 Task: Search one way flight ticket for 3 adults in first from Hays: Hays Regional Airport to Gillette: Gillette Campbell County Airport on 5-1-2023. Choice of flights is Royal air maroc. Number of bags: 1 carry on bag. Price is upto 100000. Outbound departure time preference is 20:45.
Action: Mouse moved to (211, 226)
Screenshot: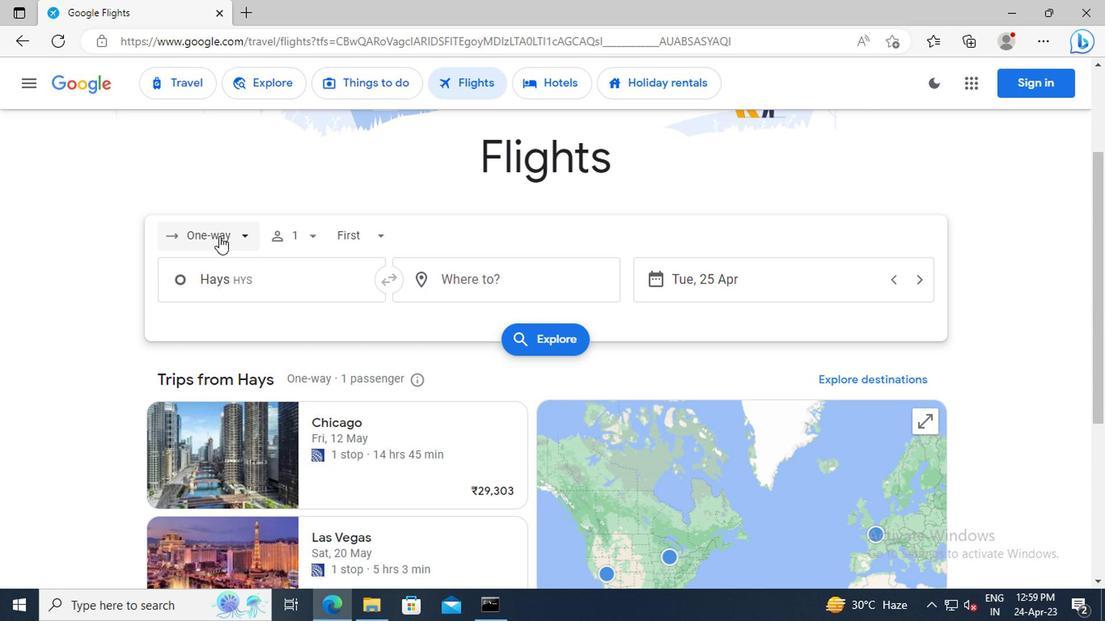 
Action: Mouse pressed left at (211, 226)
Screenshot: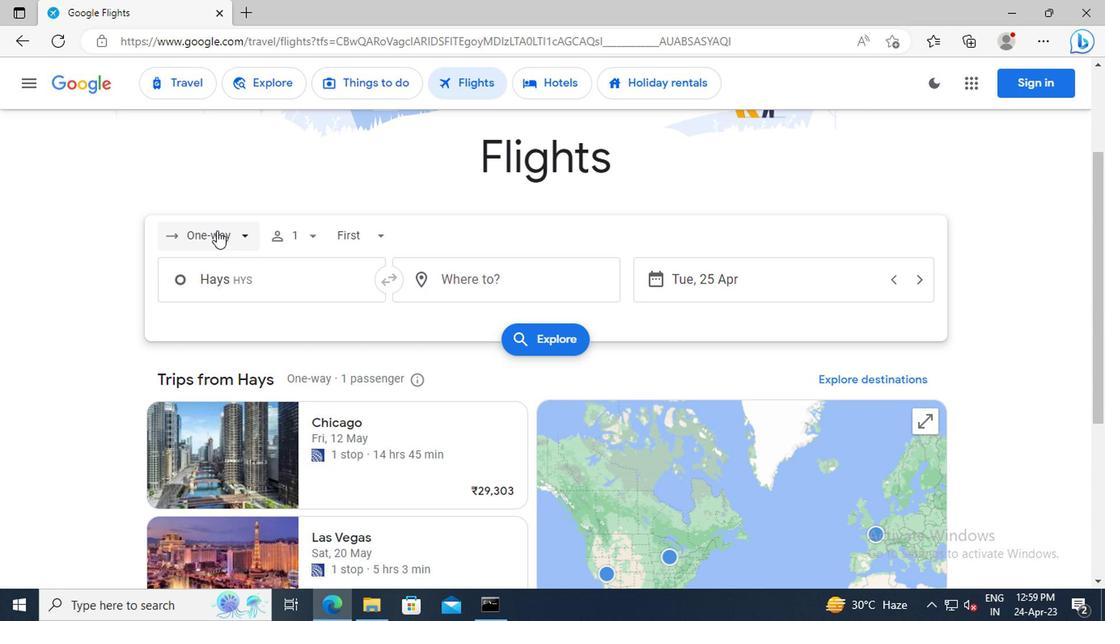 
Action: Mouse moved to (222, 319)
Screenshot: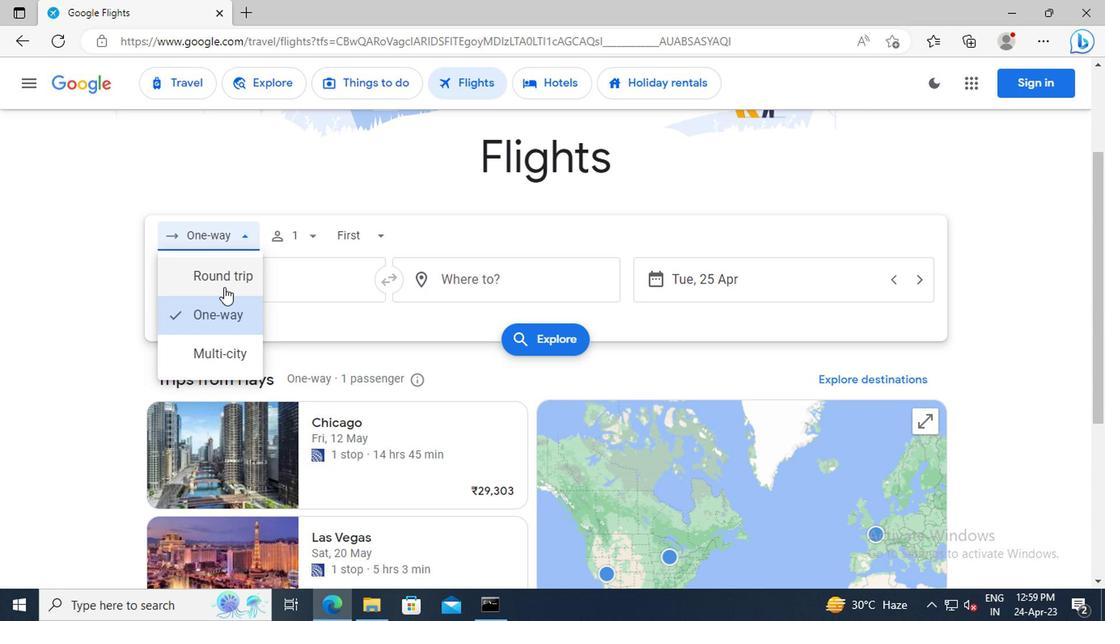 
Action: Mouse pressed left at (222, 319)
Screenshot: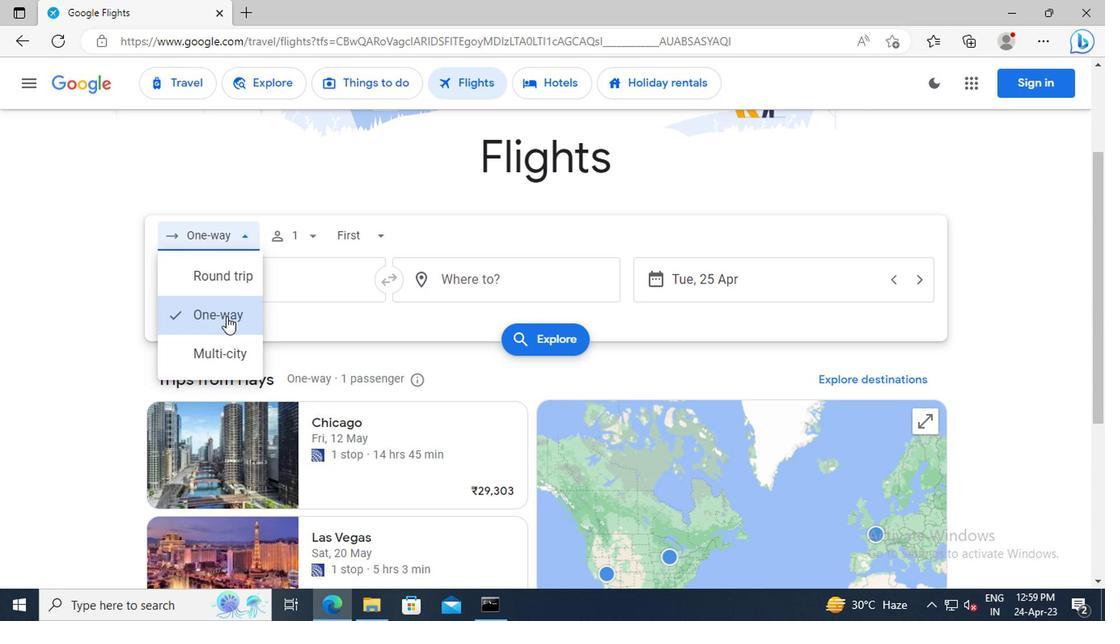 
Action: Mouse moved to (306, 238)
Screenshot: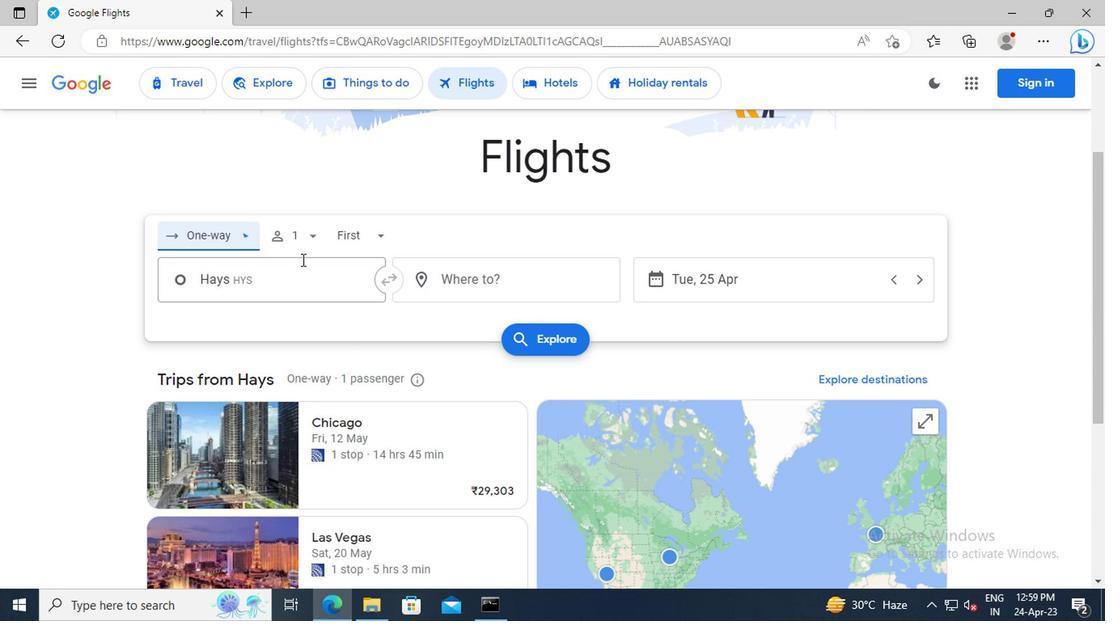 
Action: Mouse pressed left at (306, 238)
Screenshot: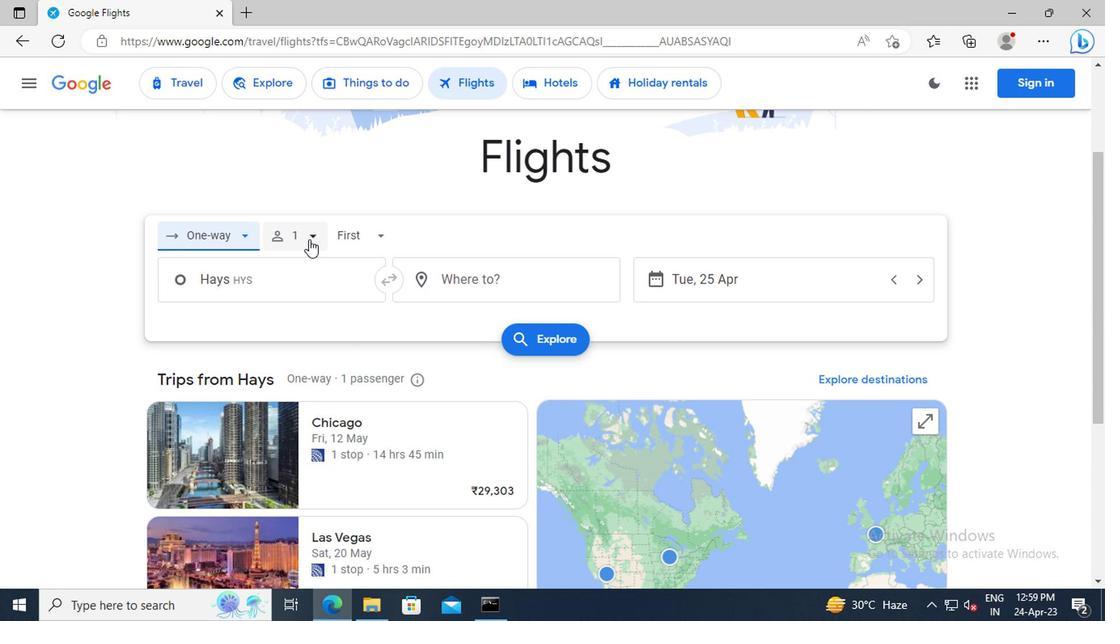
Action: Mouse moved to (425, 281)
Screenshot: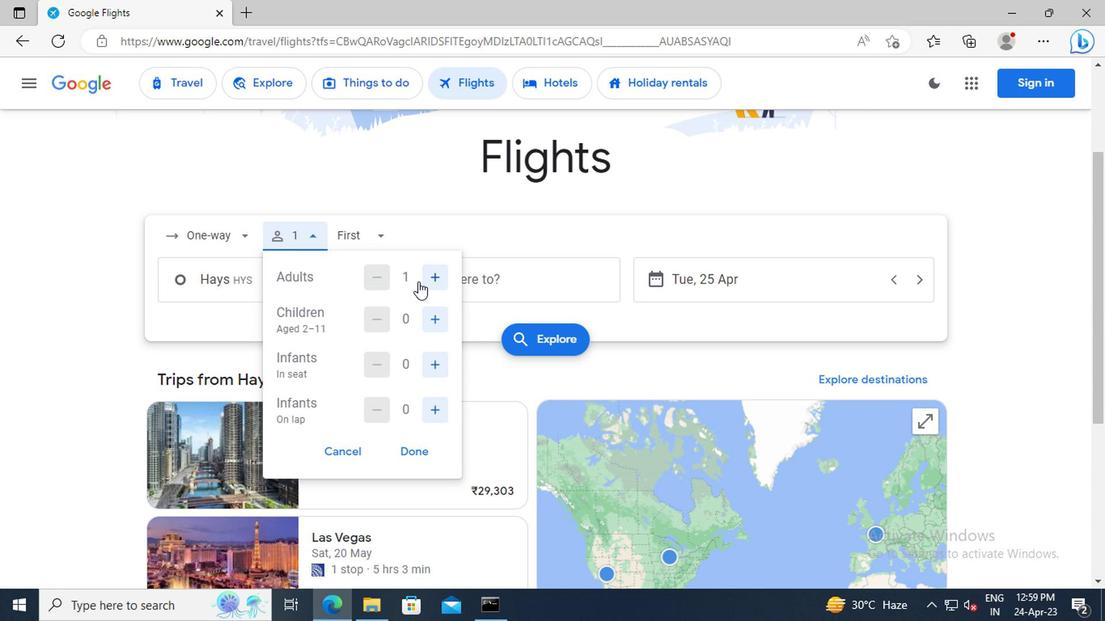 
Action: Mouse pressed left at (425, 281)
Screenshot: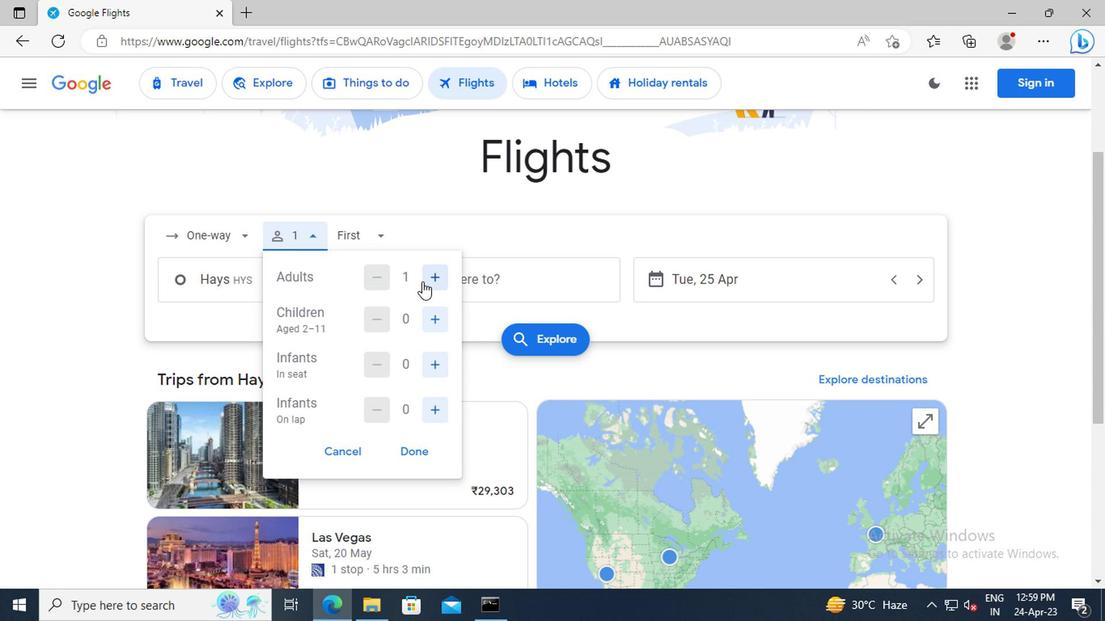 
Action: Mouse moved to (425, 281)
Screenshot: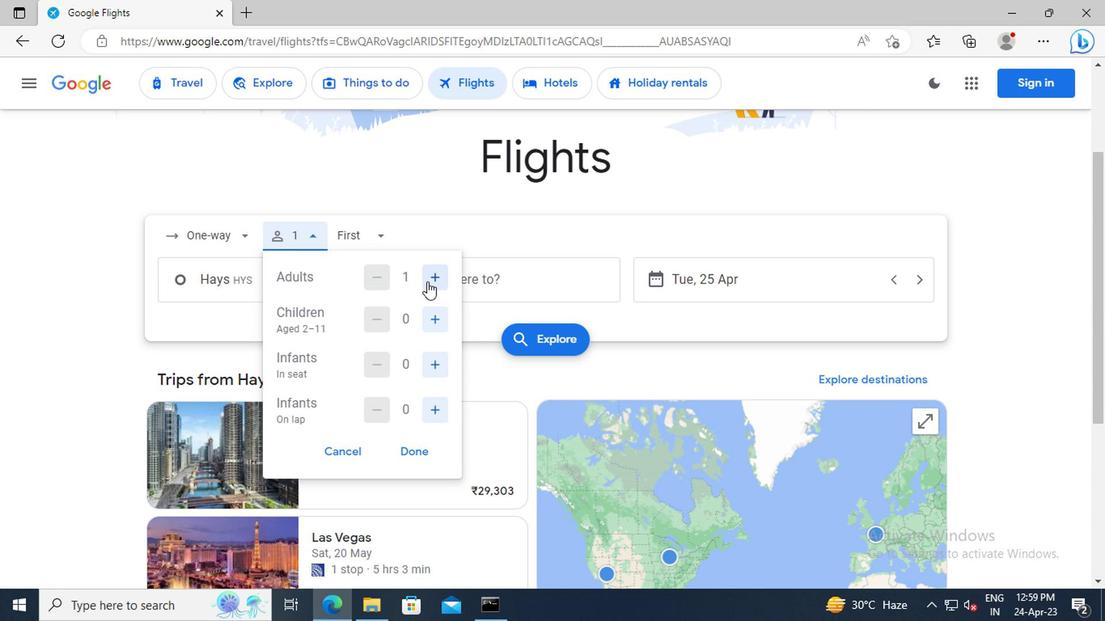 
Action: Mouse pressed left at (425, 281)
Screenshot: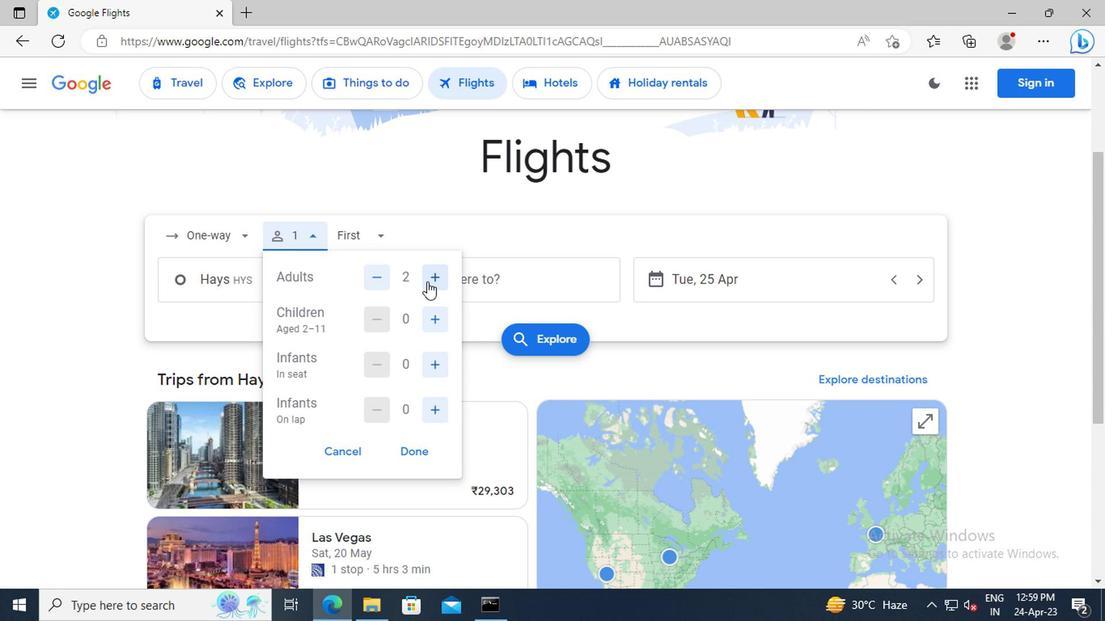 
Action: Mouse moved to (416, 453)
Screenshot: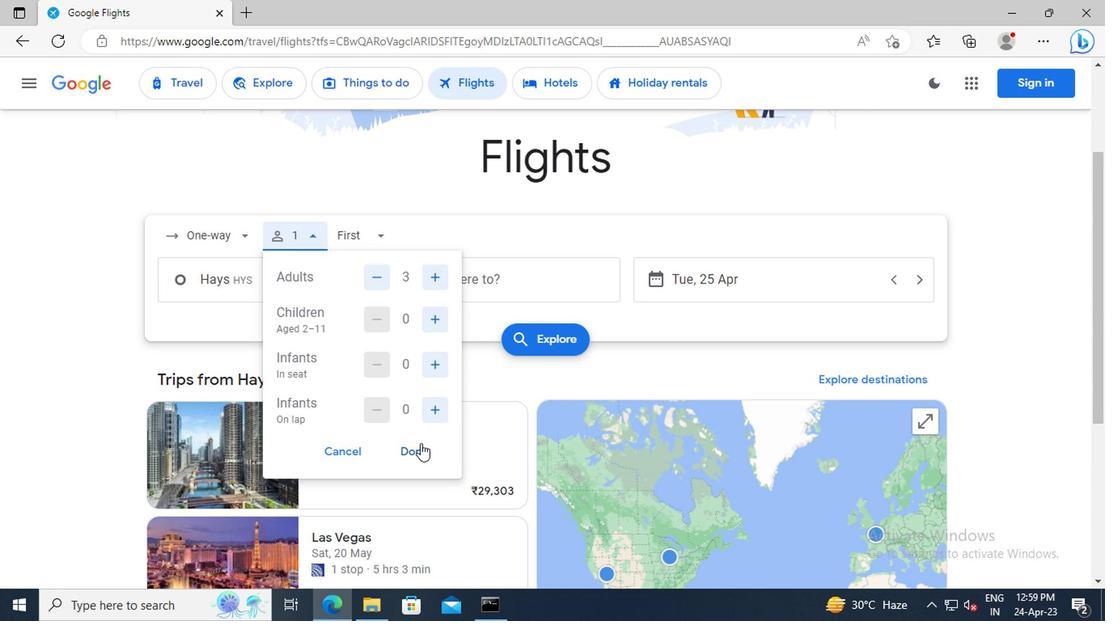 
Action: Mouse pressed left at (416, 453)
Screenshot: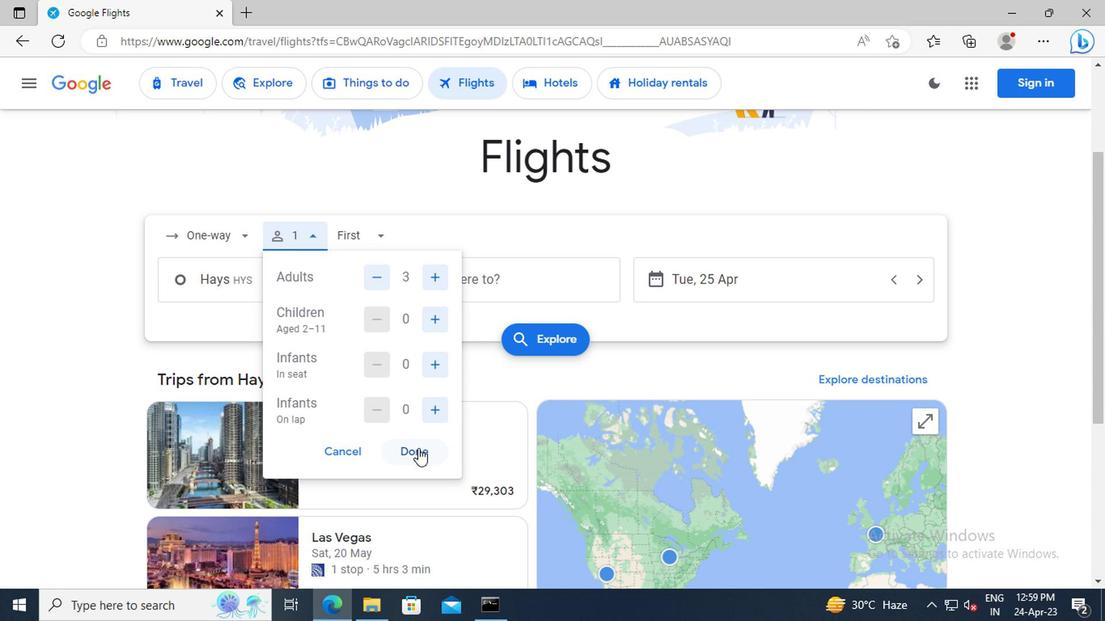 
Action: Mouse moved to (376, 234)
Screenshot: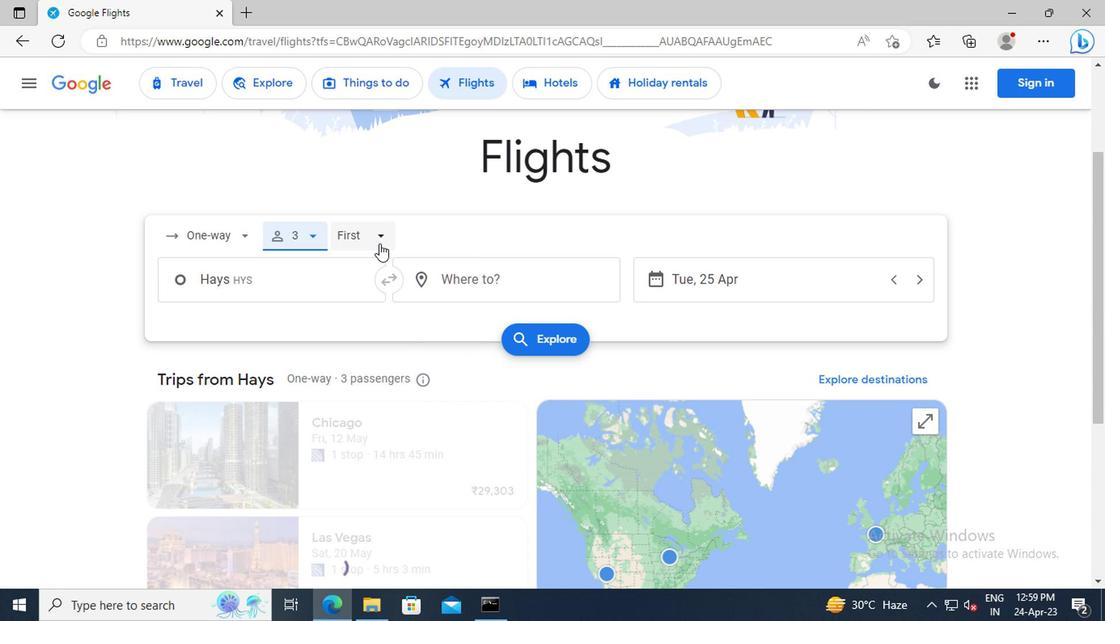 
Action: Mouse pressed left at (376, 234)
Screenshot: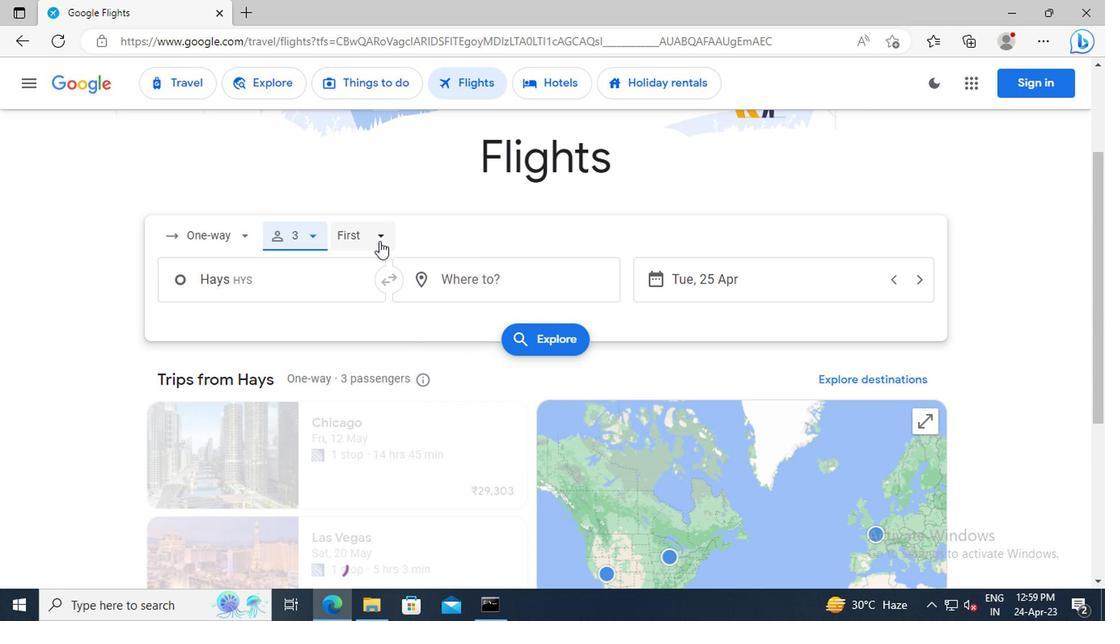 
Action: Mouse moved to (388, 396)
Screenshot: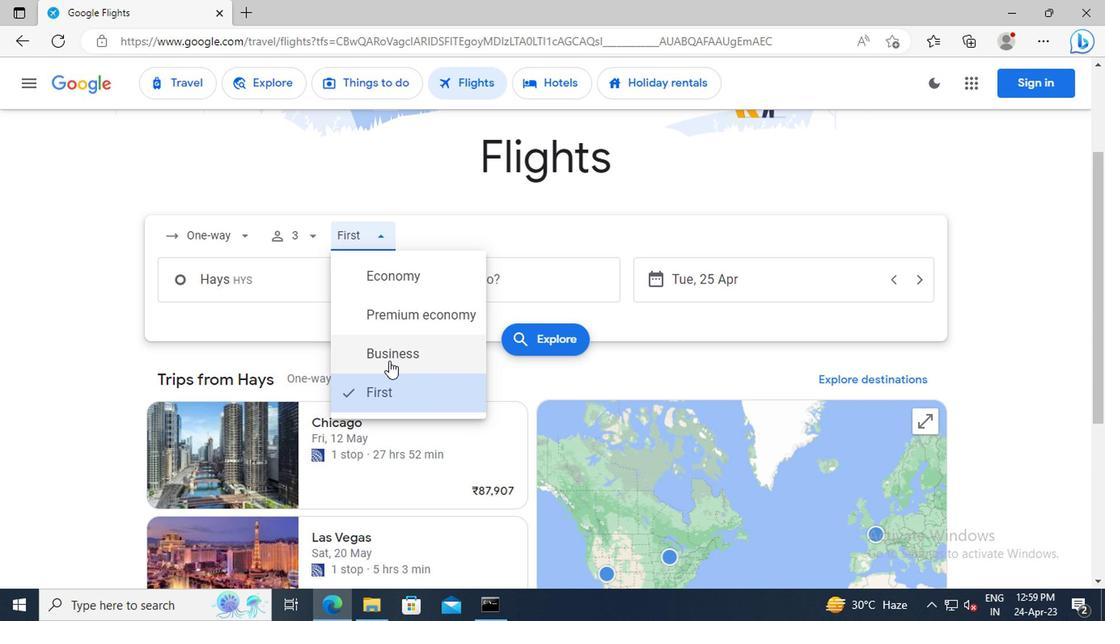 
Action: Mouse pressed left at (388, 396)
Screenshot: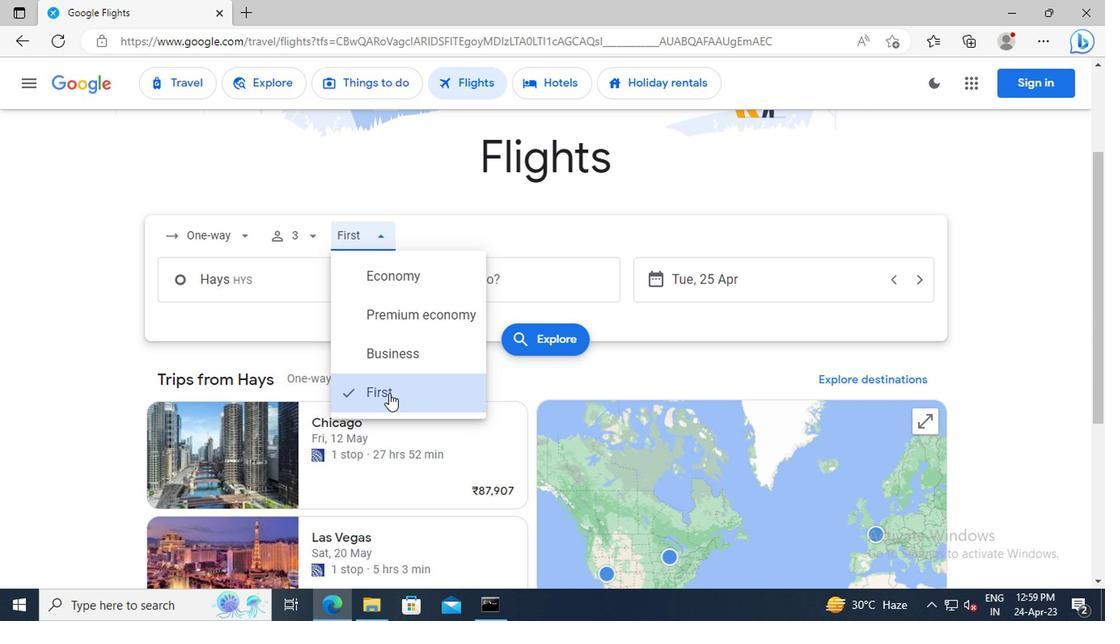 
Action: Mouse moved to (319, 282)
Screenshot: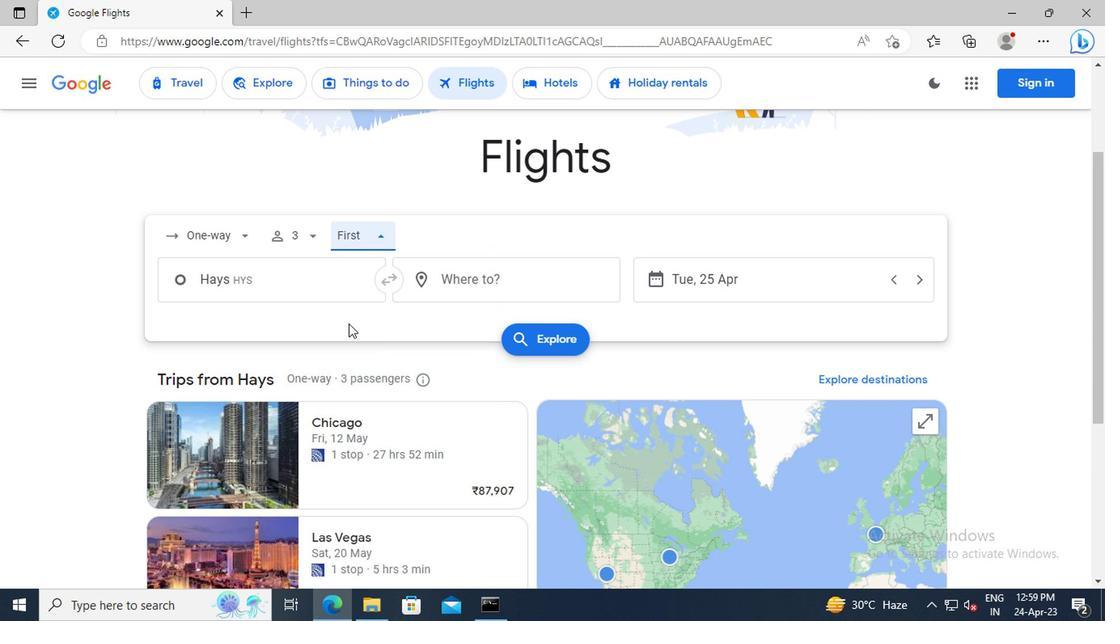 
Action: Mouse pressed left at (319, 282)
Screenshot: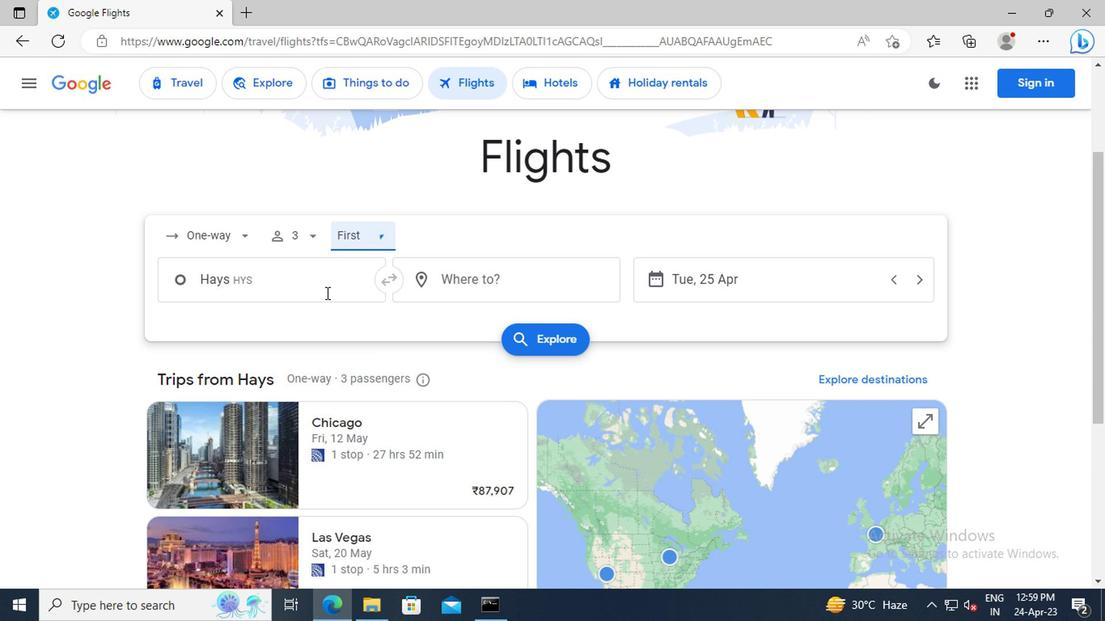 
Action: Key pressed <Key.shift>HAYS<Key.space><Key.shift>RE
Screenshot: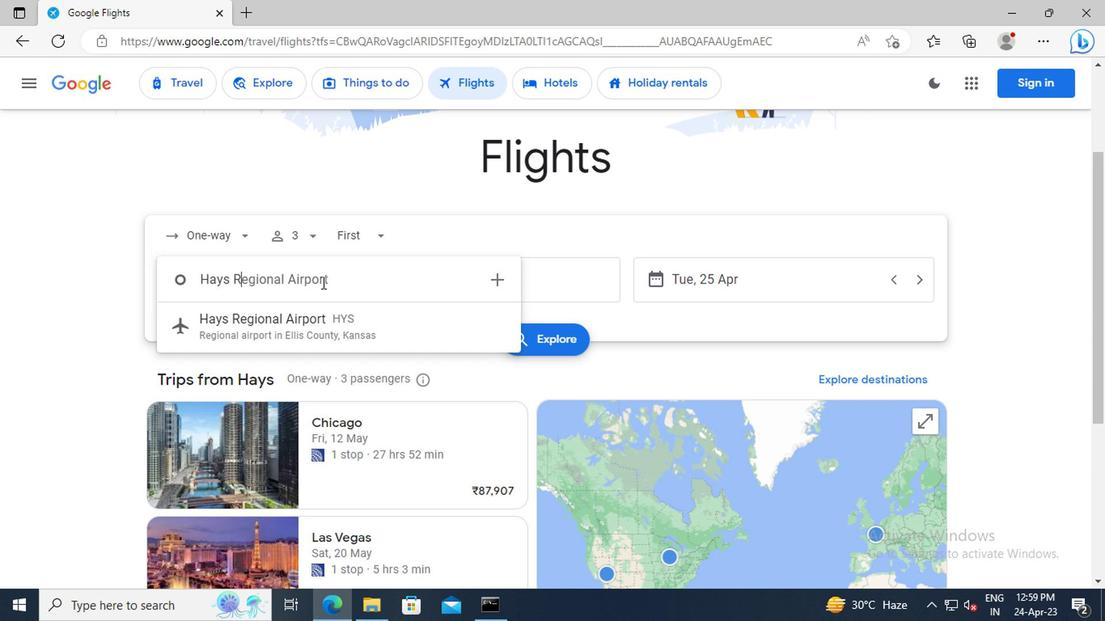 
Action: Mouse moved to (326, 326)
Screenshot: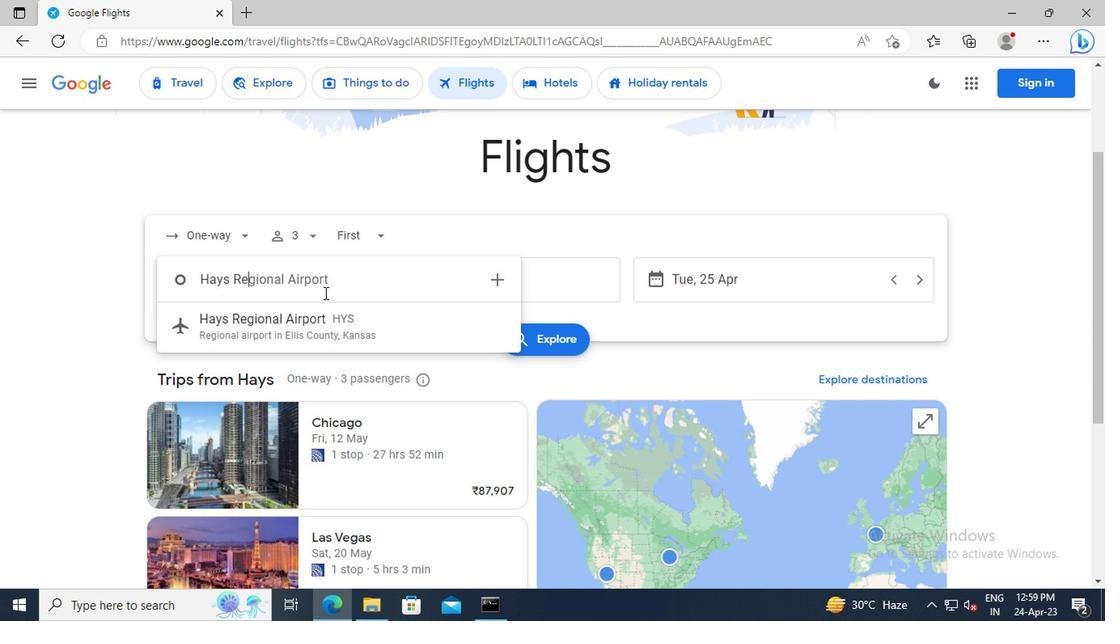 
Action: Mouse pressed left at (326, 326)
Screenshot: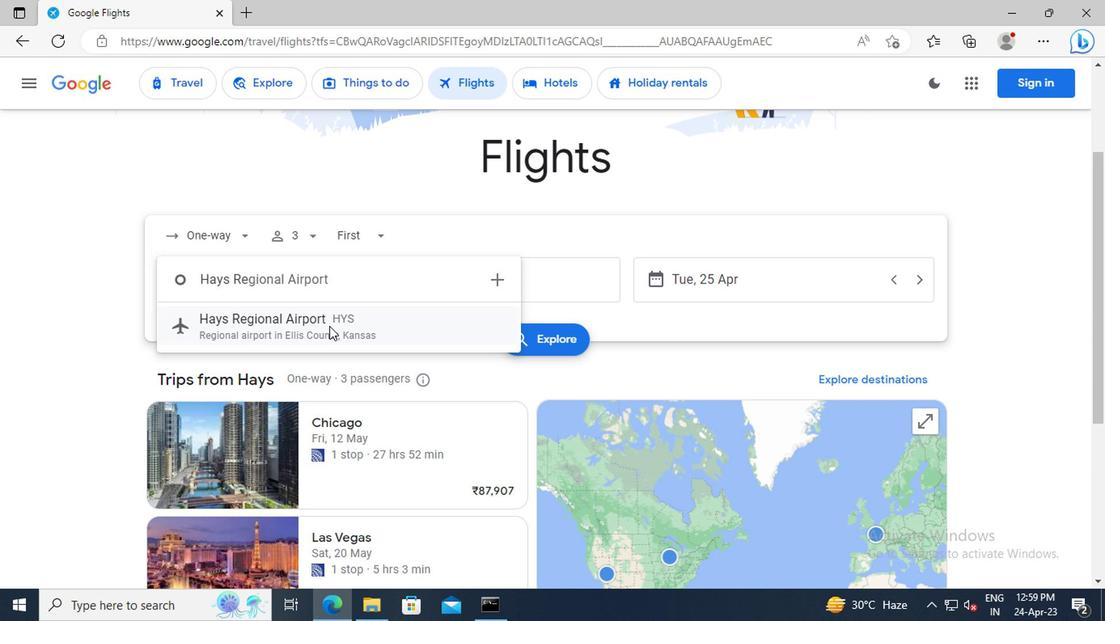 
Action: Mouse moved to (467, 290)
Screenshot: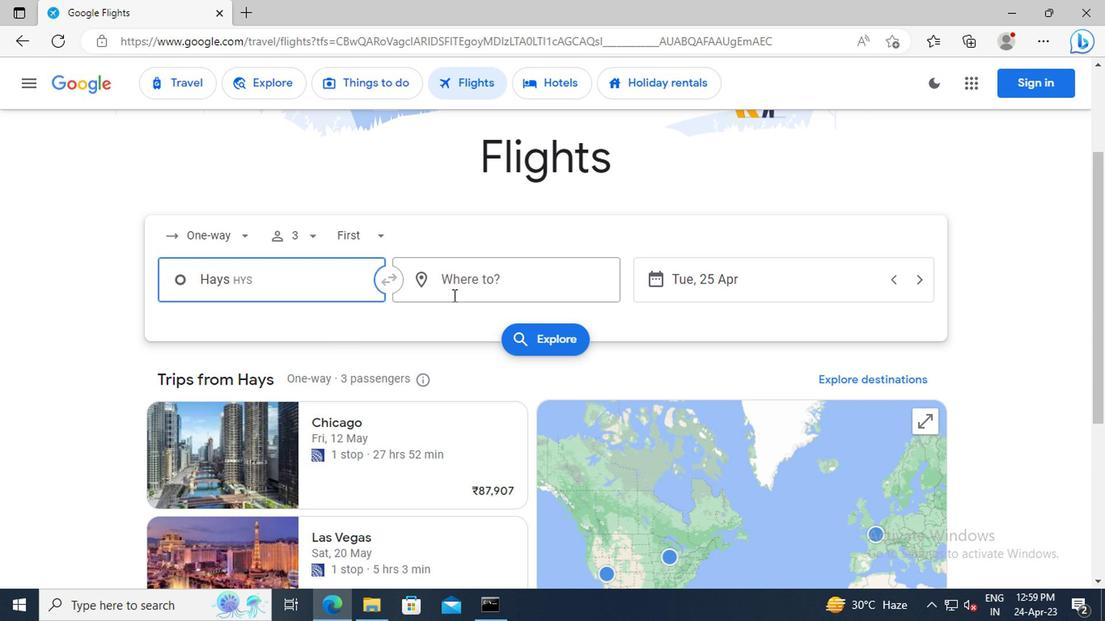 
Action: Mouse pressed left at (467, 290)
Screenshot: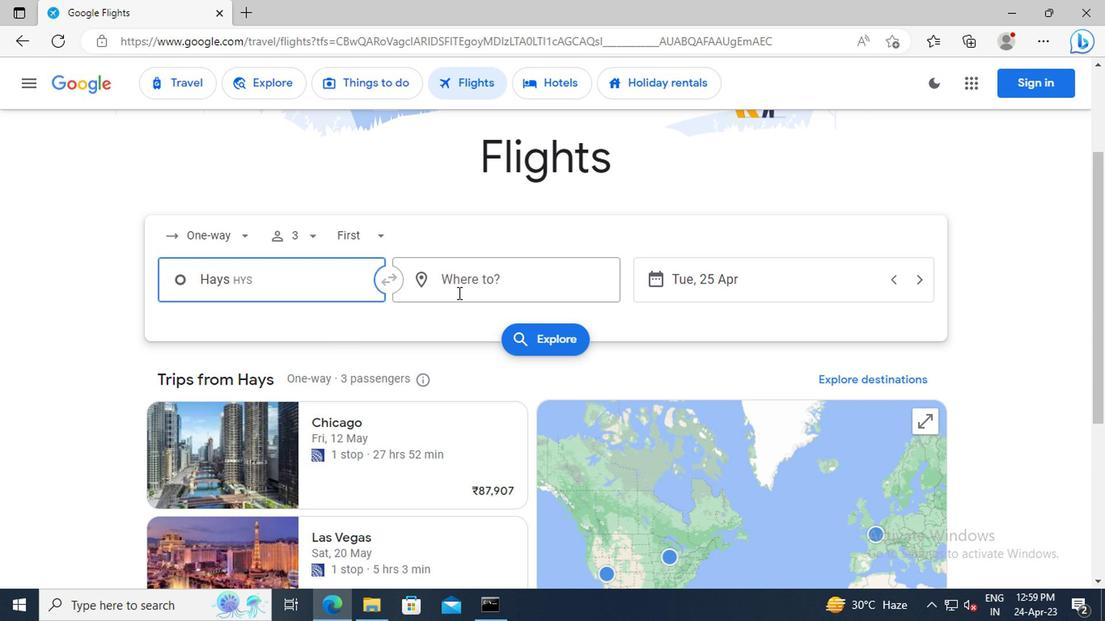 
Action: Key pressed <Key.shift>GILLETTE
Screenshot: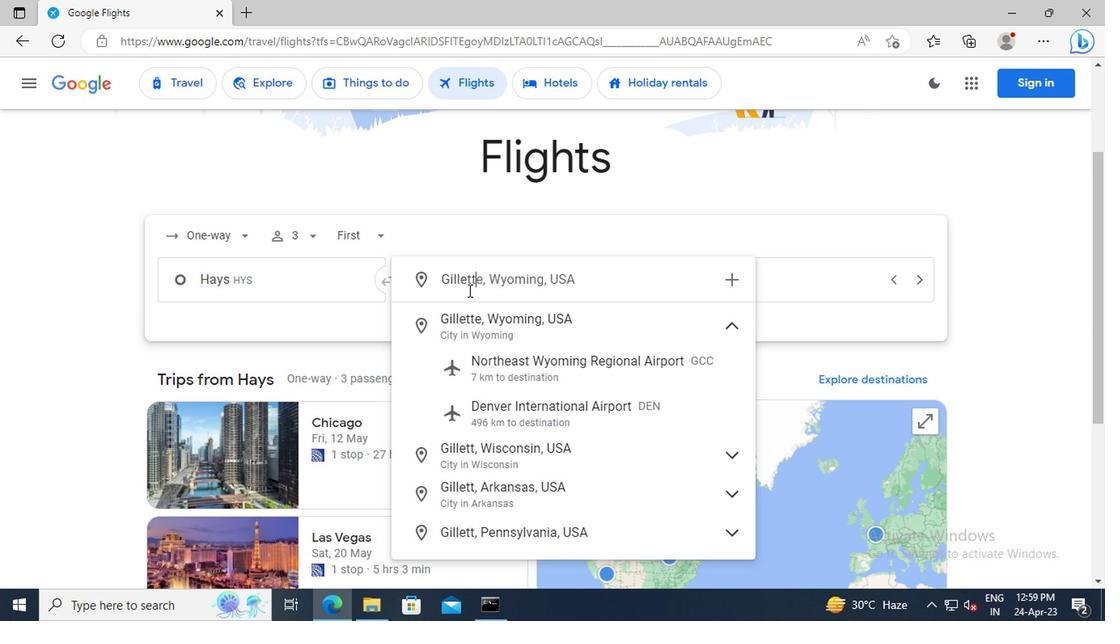 
Action: Mouse moved to (520, 356)
Screenshot: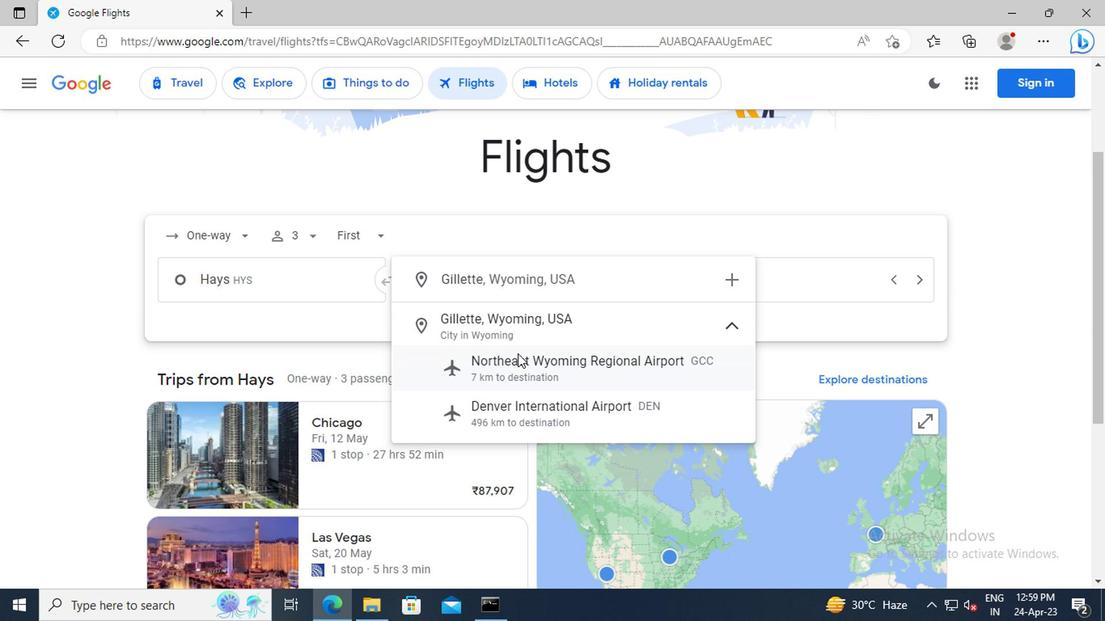 
Action: Mouse pressed left at (520, 356)
Screenshot: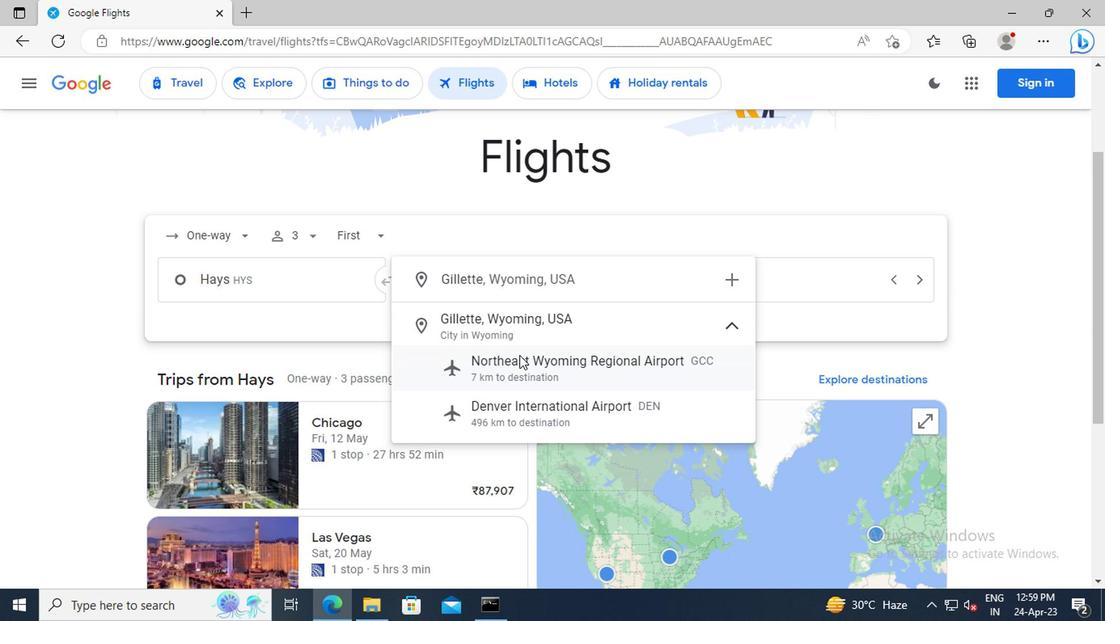 
Action: Mouse moved to (769, 285)
Screenshot: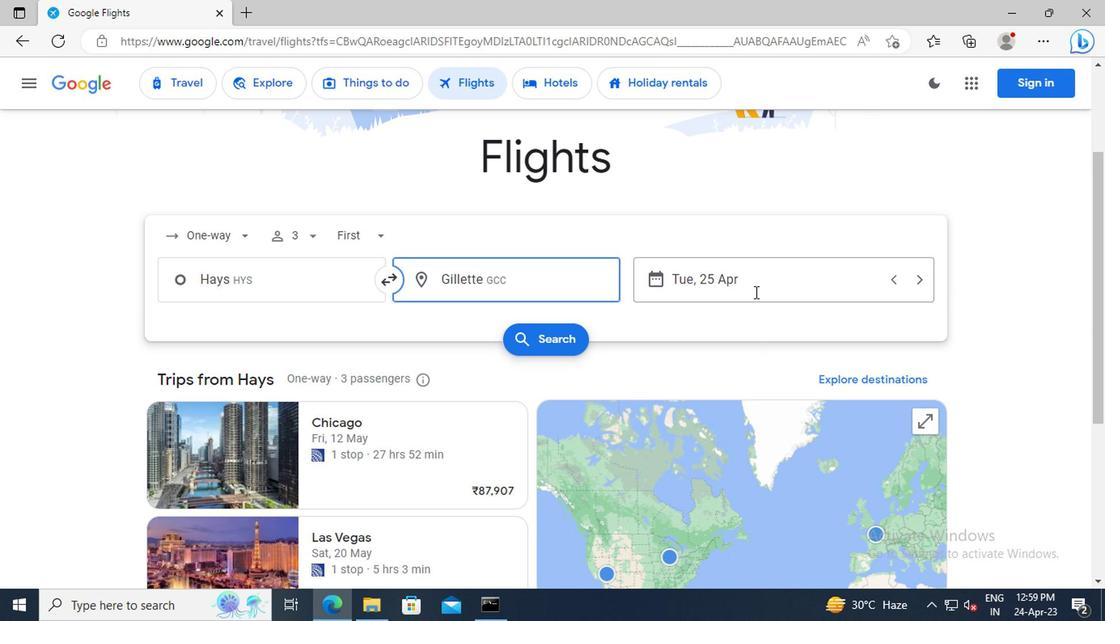 
Action: Mouse pressed left at (769, 285)
Screenshot: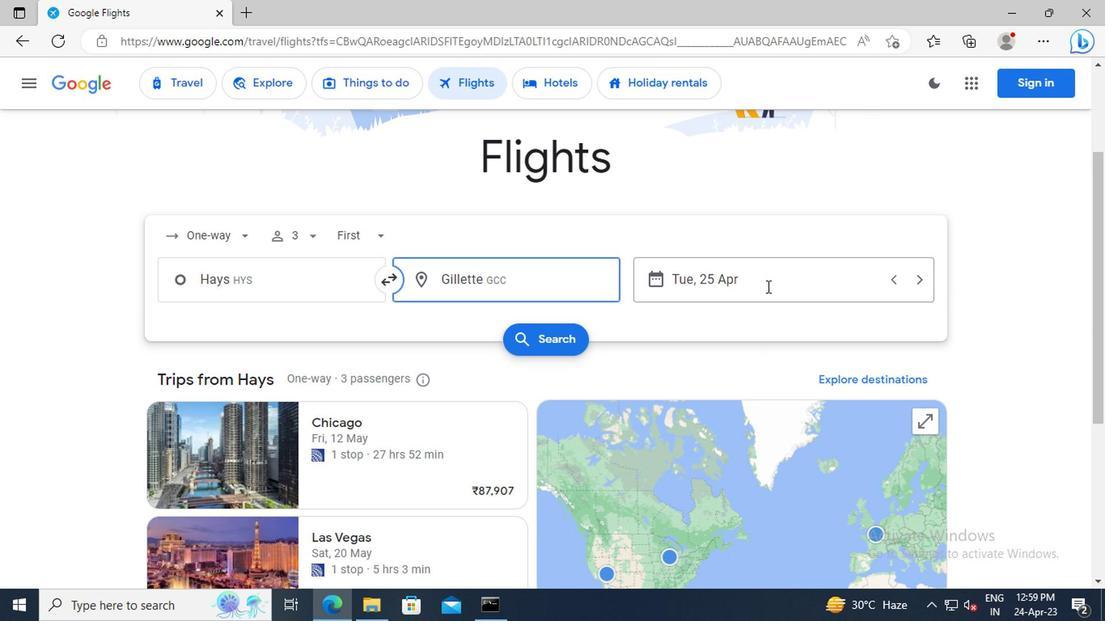 
Action: Key pressed 1<Key.space>MAY<Key.enter>
Screenshot: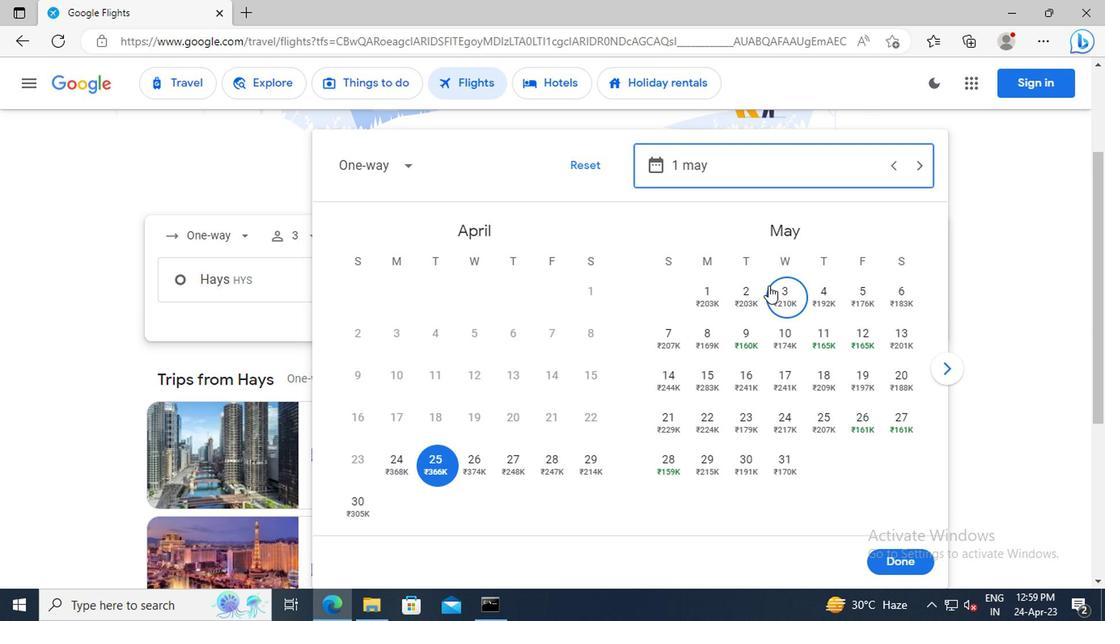 
Action: Mouse moved to (897, 564)
Screenshot: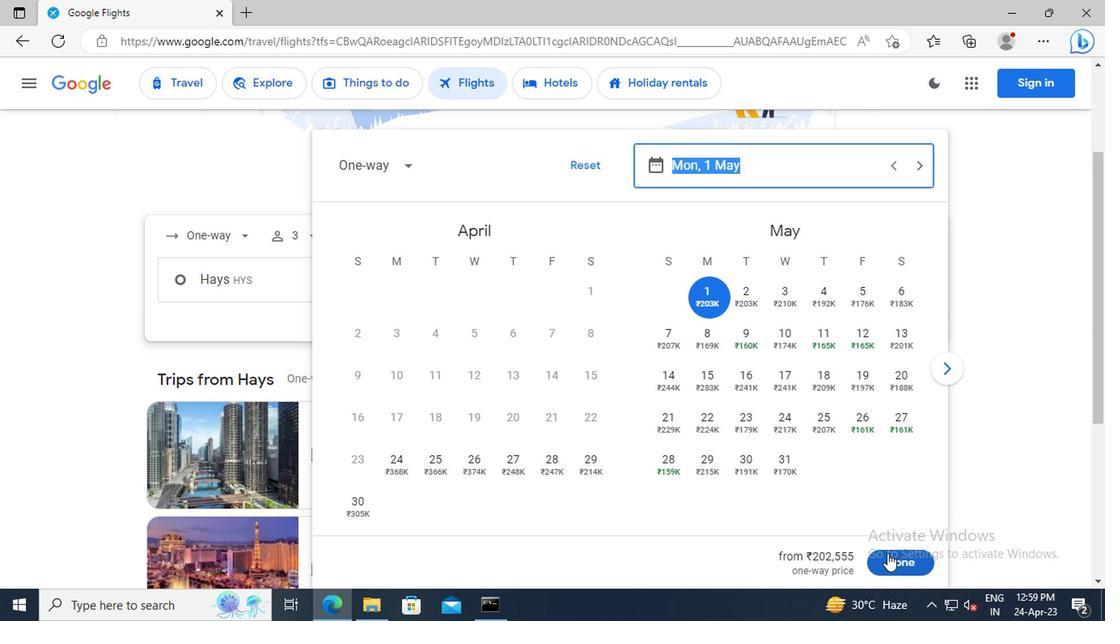 
Action: Mouse pressed left at (897, 564)
Screenshot: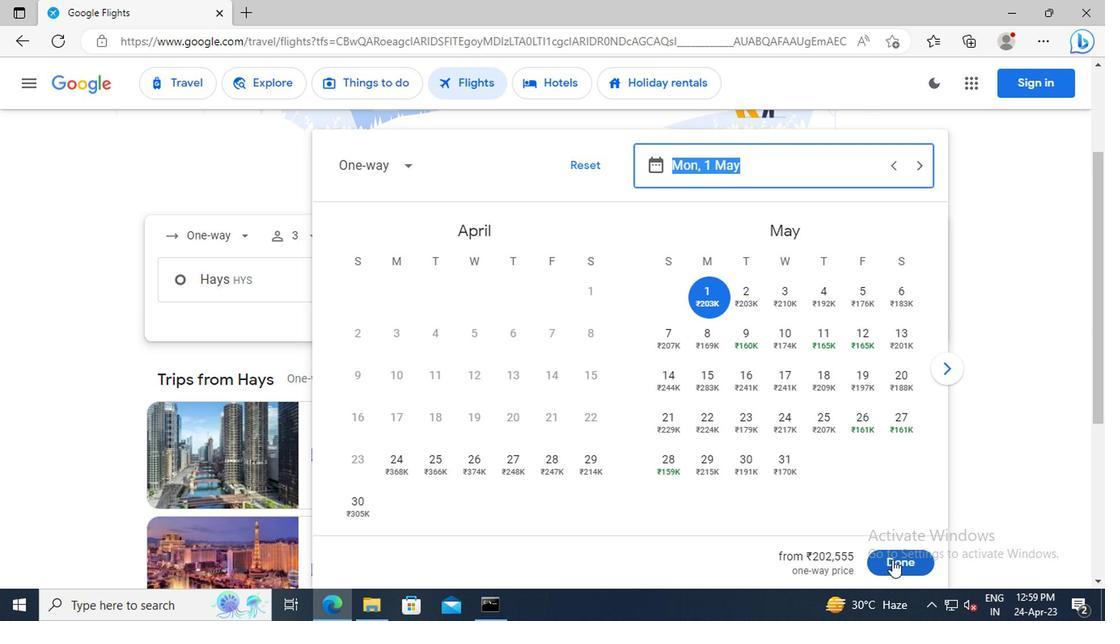 
Action: Mouse moved to (558, 334)
Screenshot: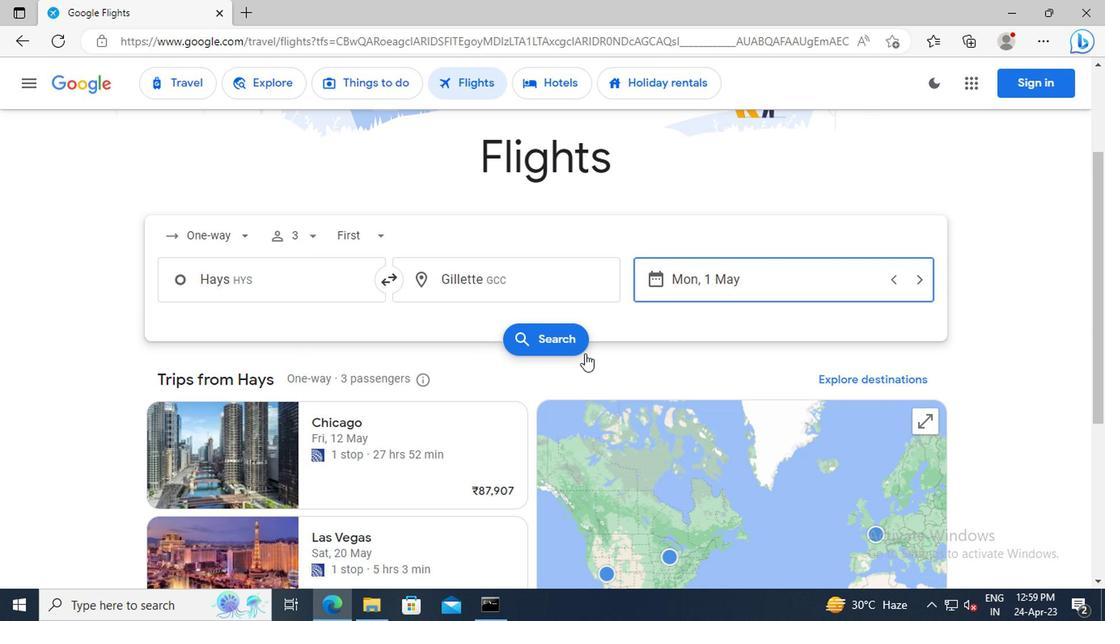 
Action: Mouse pressed left at (558, 334)
Screenshot: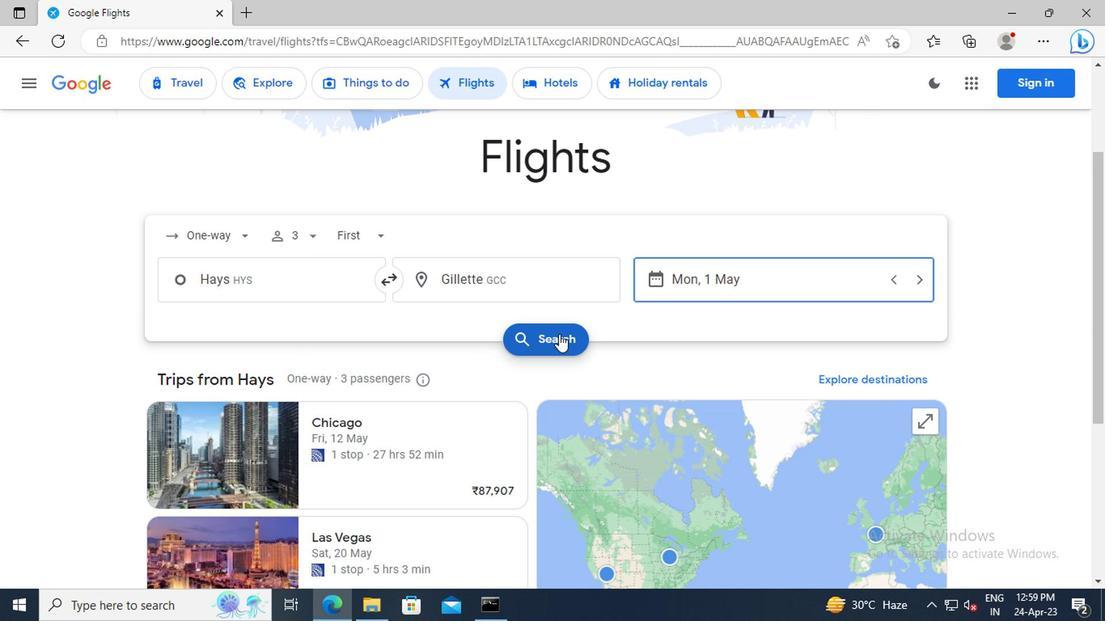 
Action: Mouse moved to (189, 233)
Screenshot: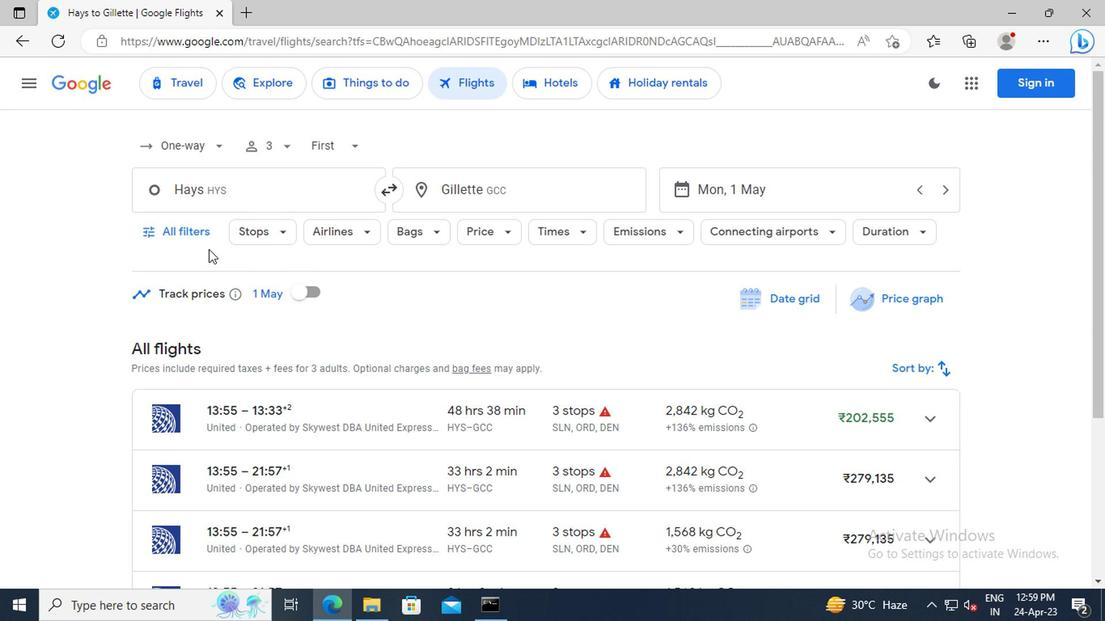 
Action: Mouse pressed left at (189, 233)
Screenshot: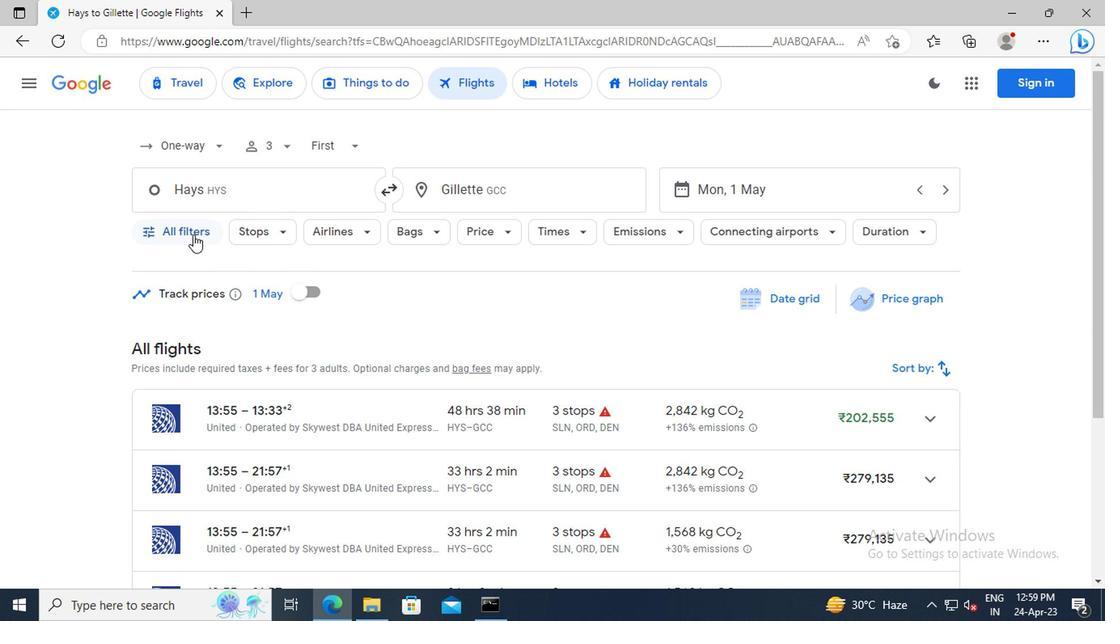 
Action: Mouse moved to (304, 332)
Screenshot: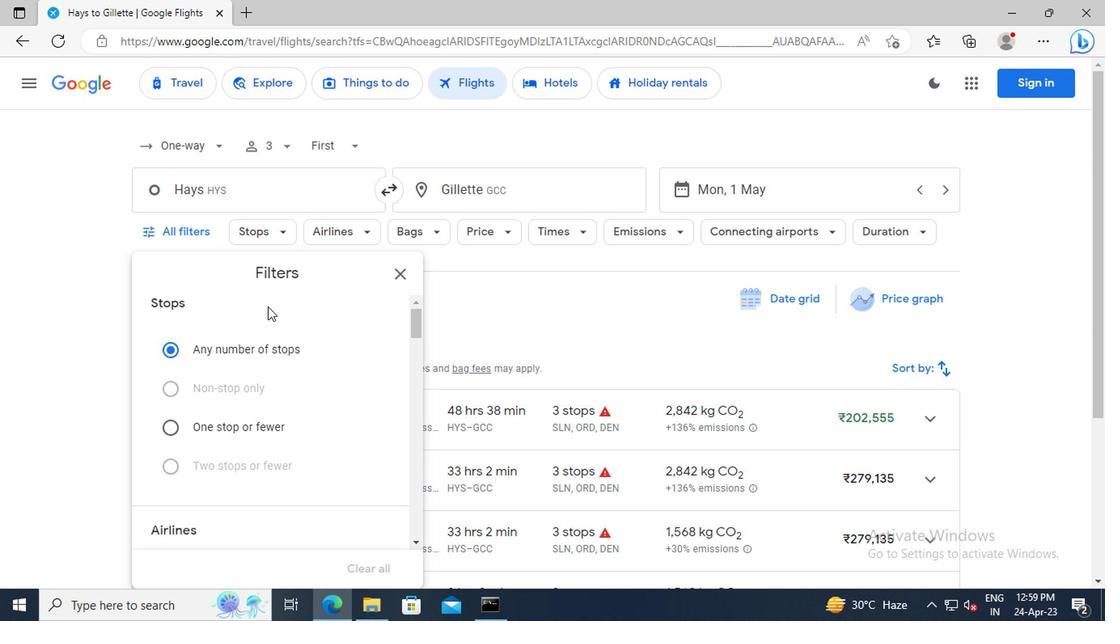 
Action: Mouse scrolled (304, 331) with delta (0, -1)
Screenshot: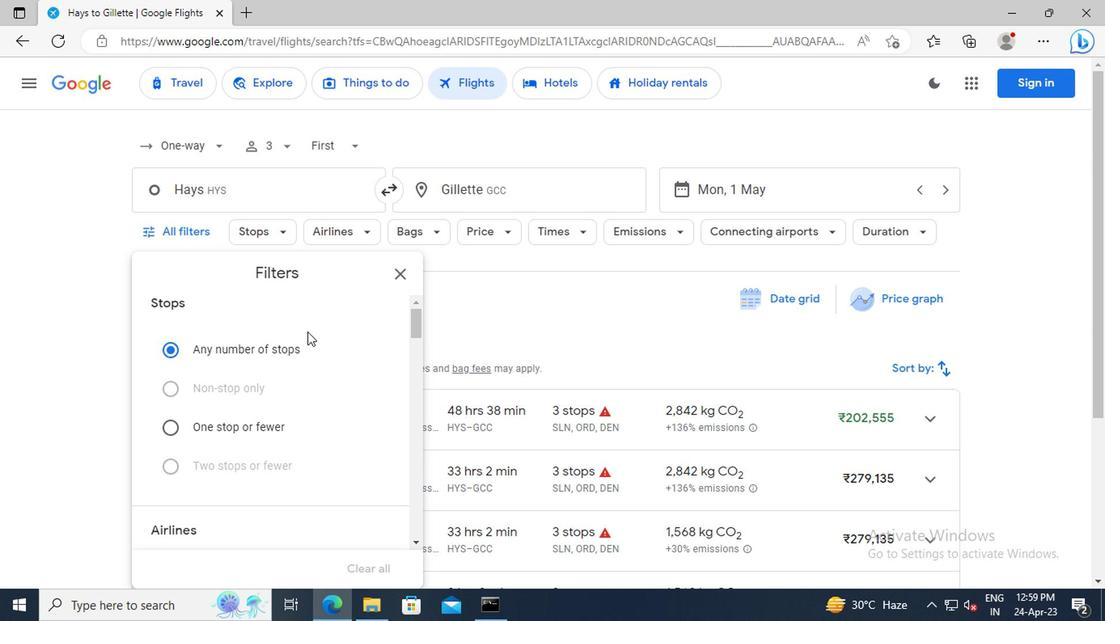 
Action: Mouse scrolled (304, 331) with delta (0, -1)
Screenshot: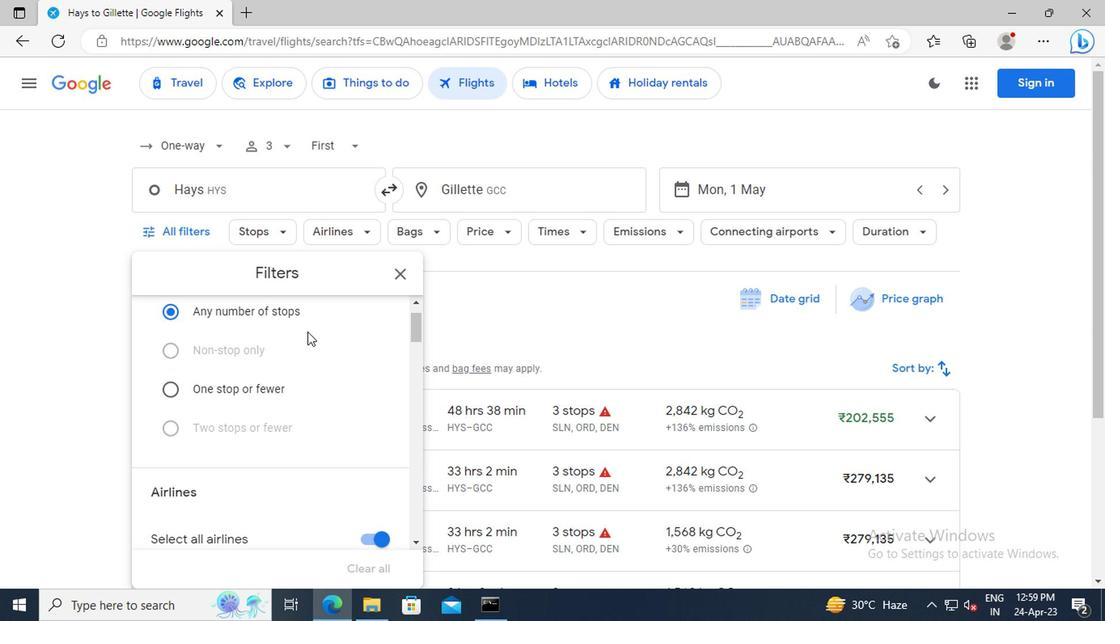 
Action: Mouse scrolled (304, 331) with delta (0, -1)
Screenshot: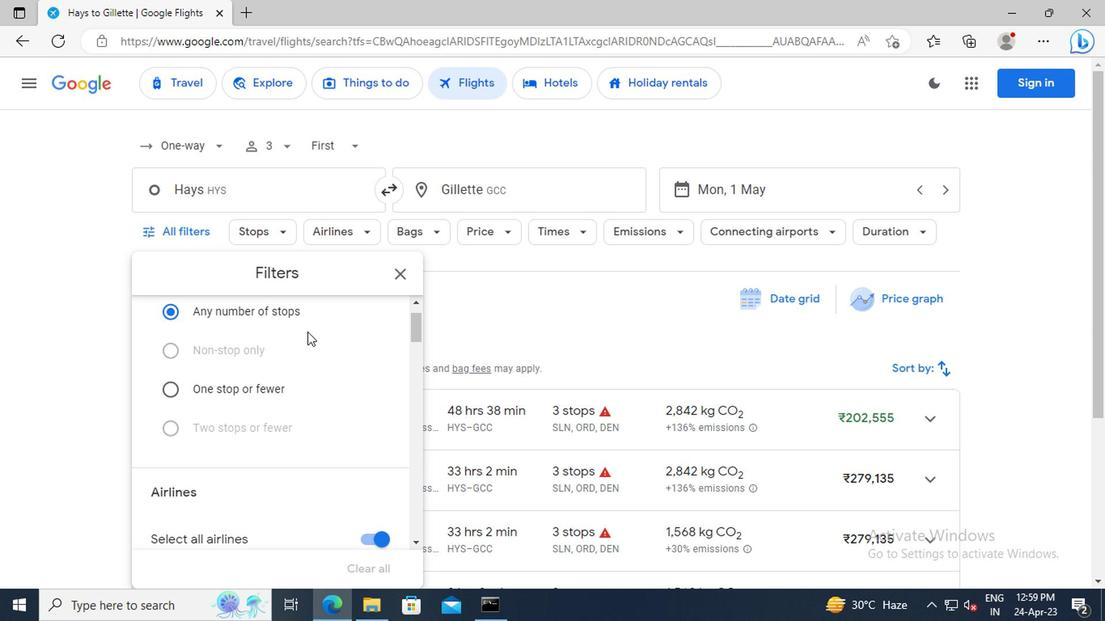 
Action: Mouse scrolled (304, 331) with delta (0, -1)
Screenshot: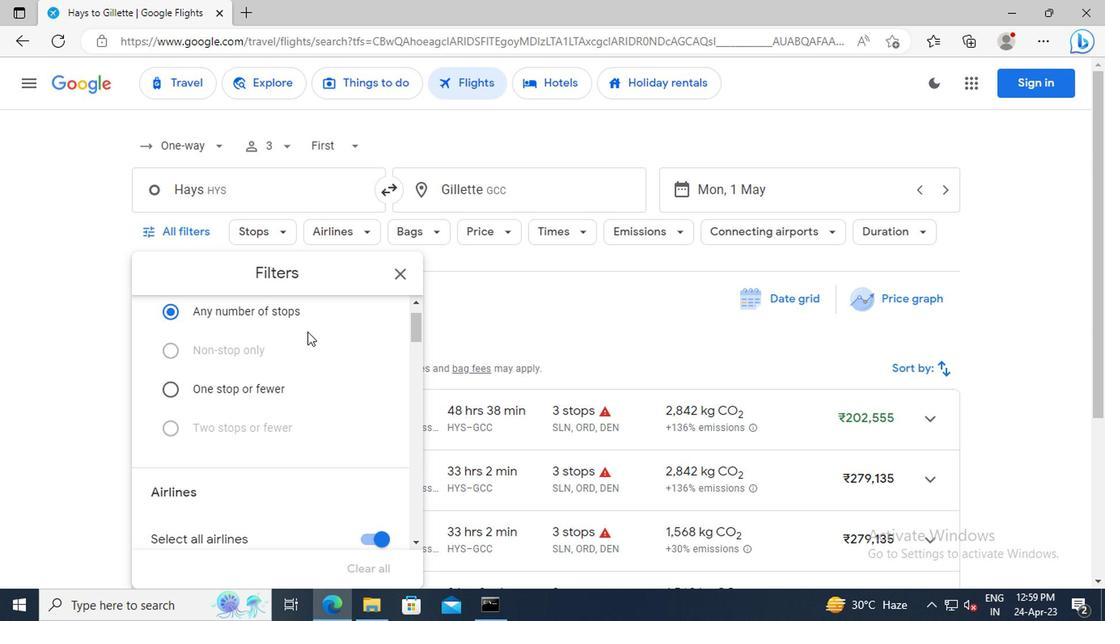 
Action: Mouse moved to (363, 426)
Screenshot: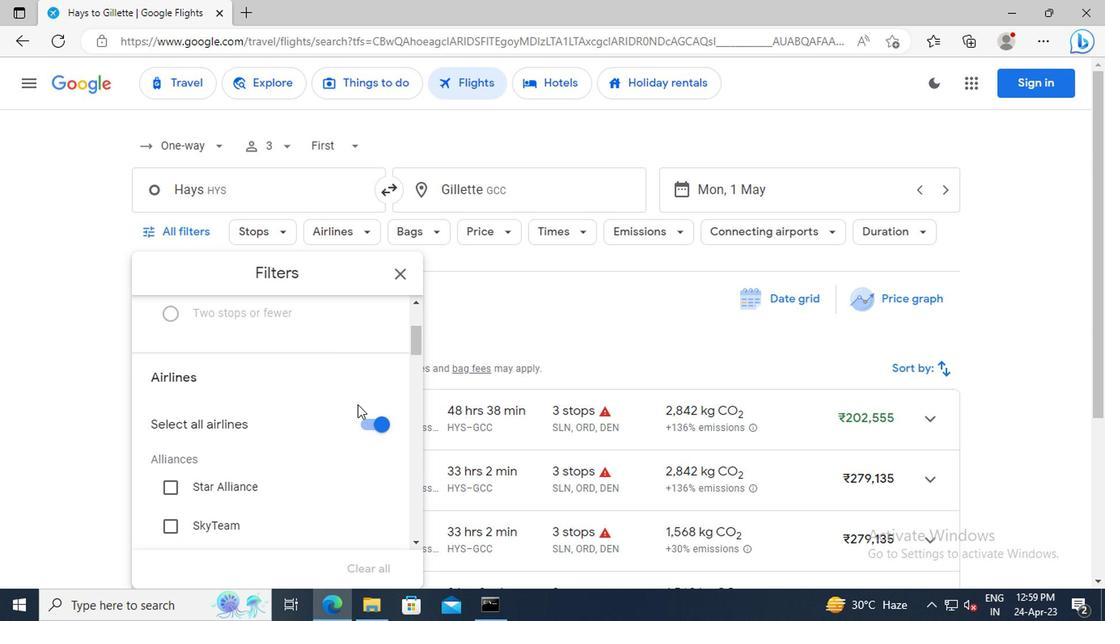 
Action: Mouse pressed left at (363, 426)
Screenshot: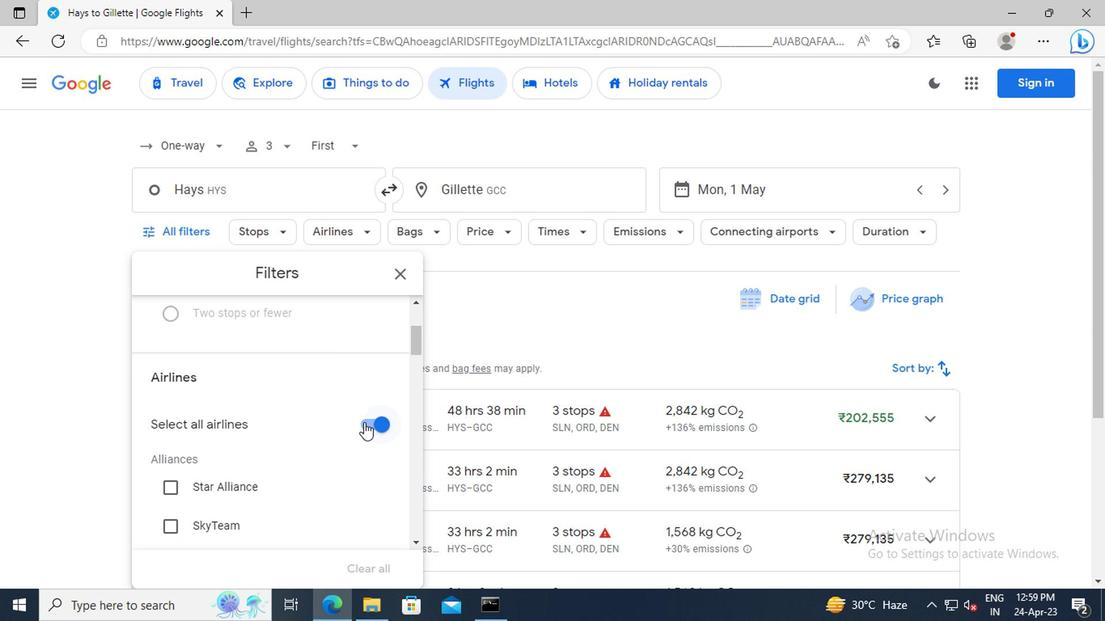 
Action: Mouse moved to (344, 391)
Screenshot: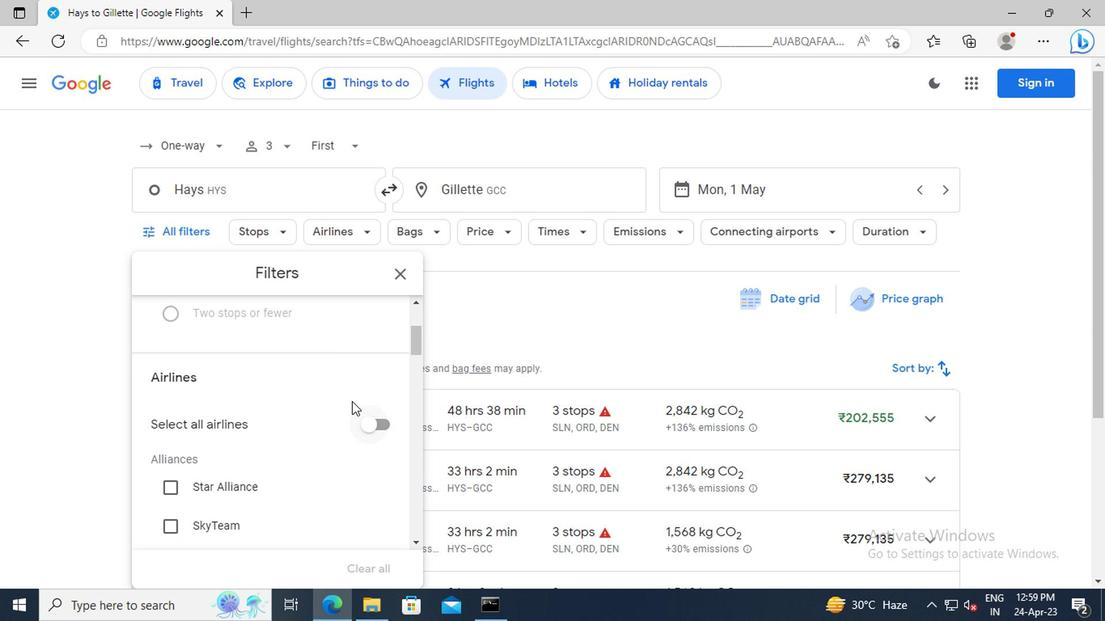 
Action: Mouse scrolled (344, 390) with delta (0, 0)
Screenshot: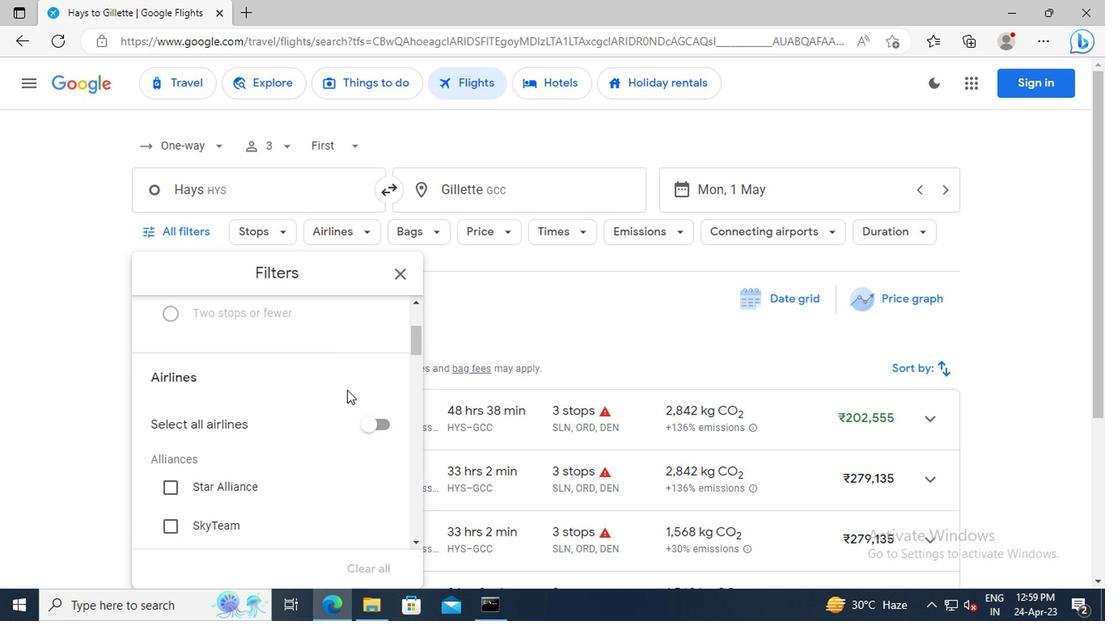 
Action: Mouse scrolled (344, 390) with delta (0, 0)
Screenshot: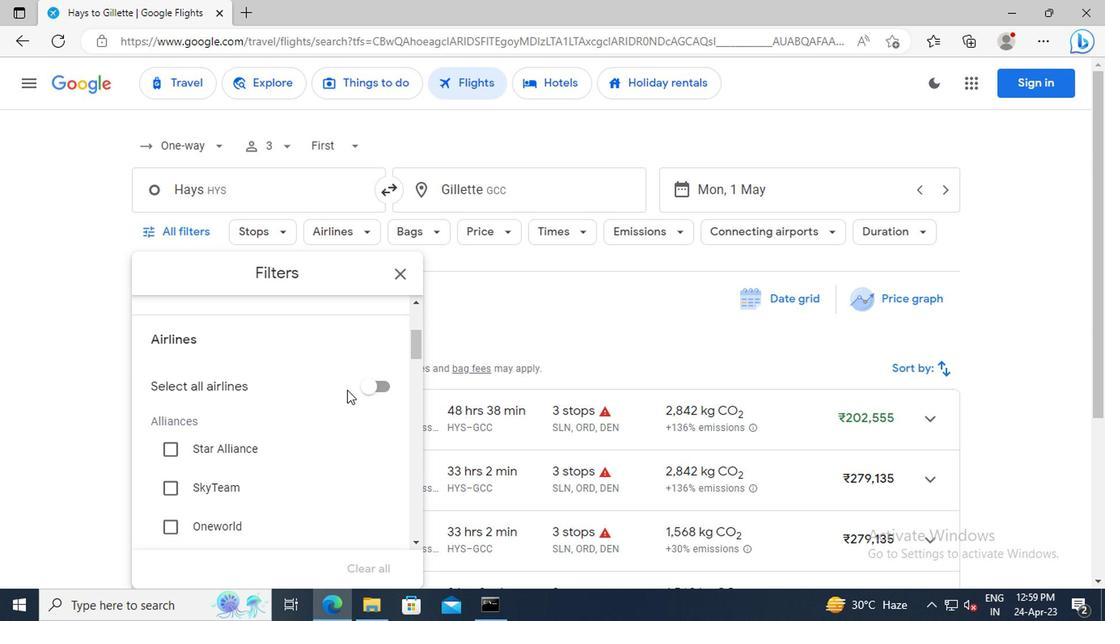 
Action: Mouse scrolled (344, 390) with delta (0, 0)
Screenshot: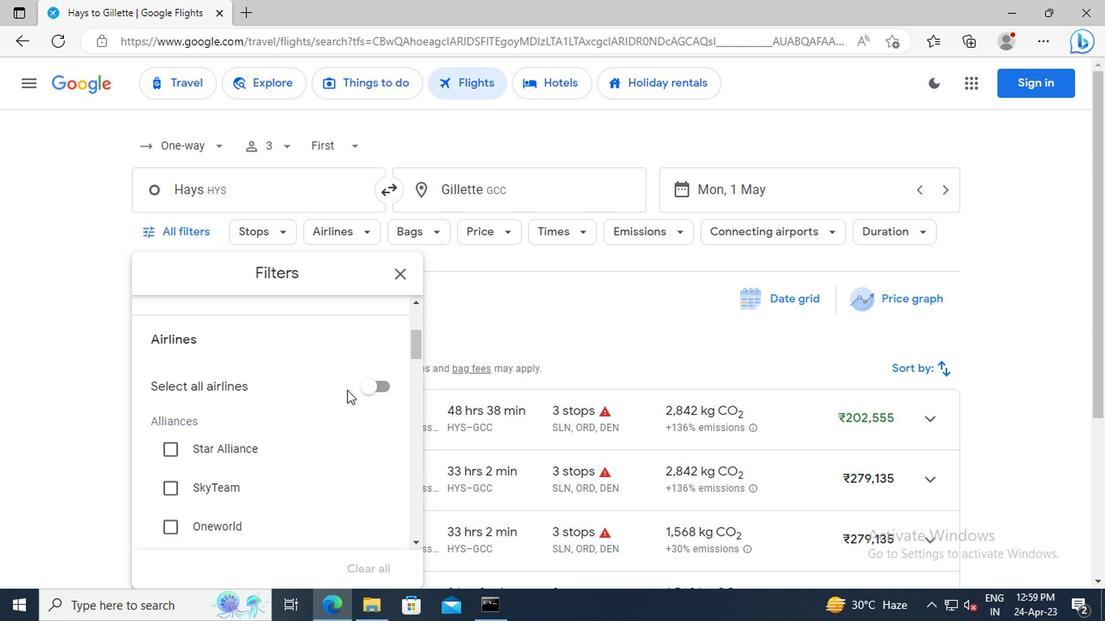 
Action: Mouse scrolled (344, 390) with delta (0, 0)
Screenshot: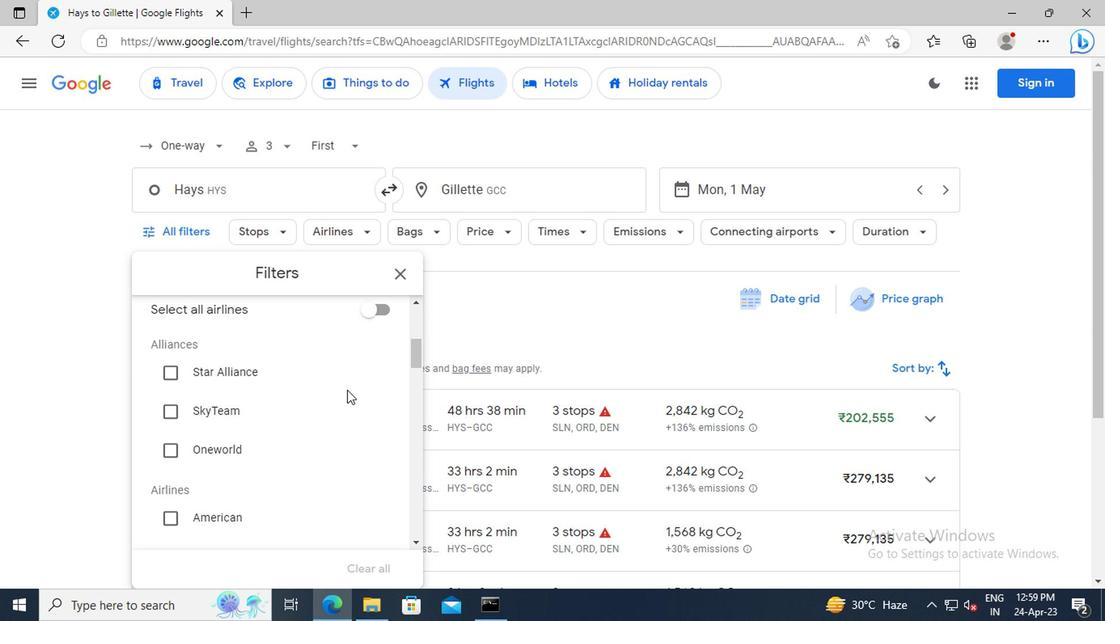 
Action: Mouse scrolled (344, 390) with delta (0, 0)
Screenshot: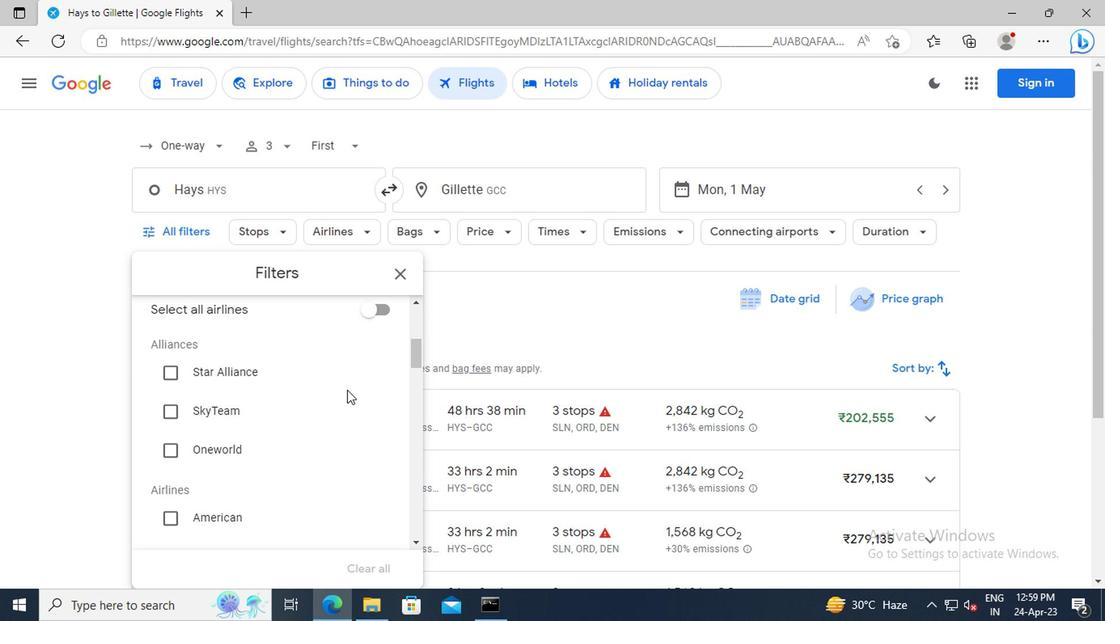 
Action: Mouse scrolled (344, 390) with delta (0, 0)
Screenshot: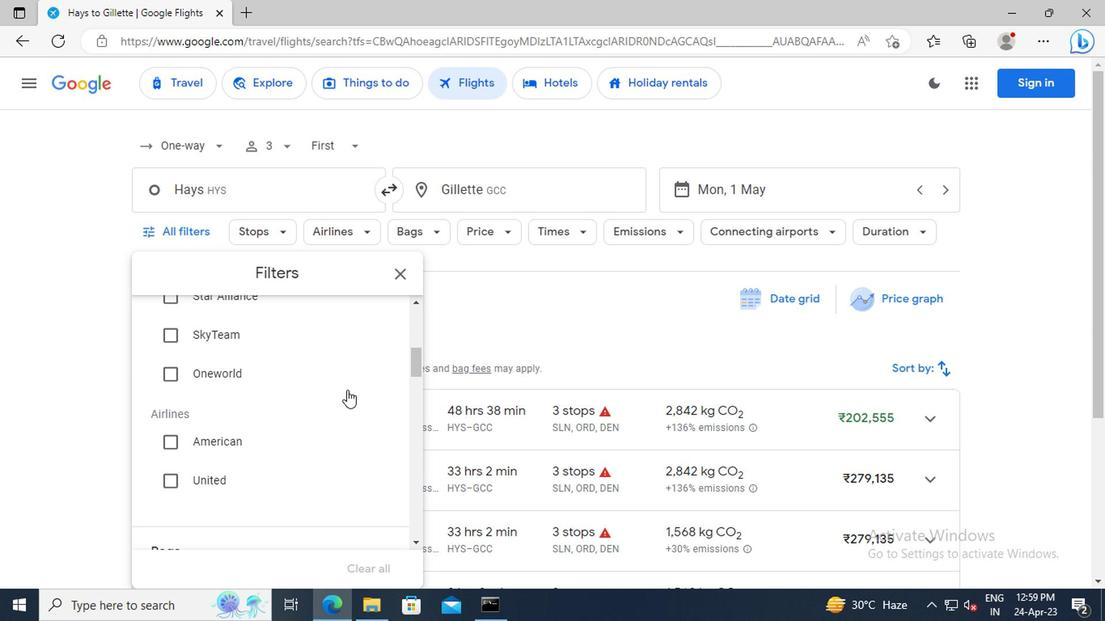 
Action: Mouse scrolled (344, 390) with delta (0, 0)
Screenshot: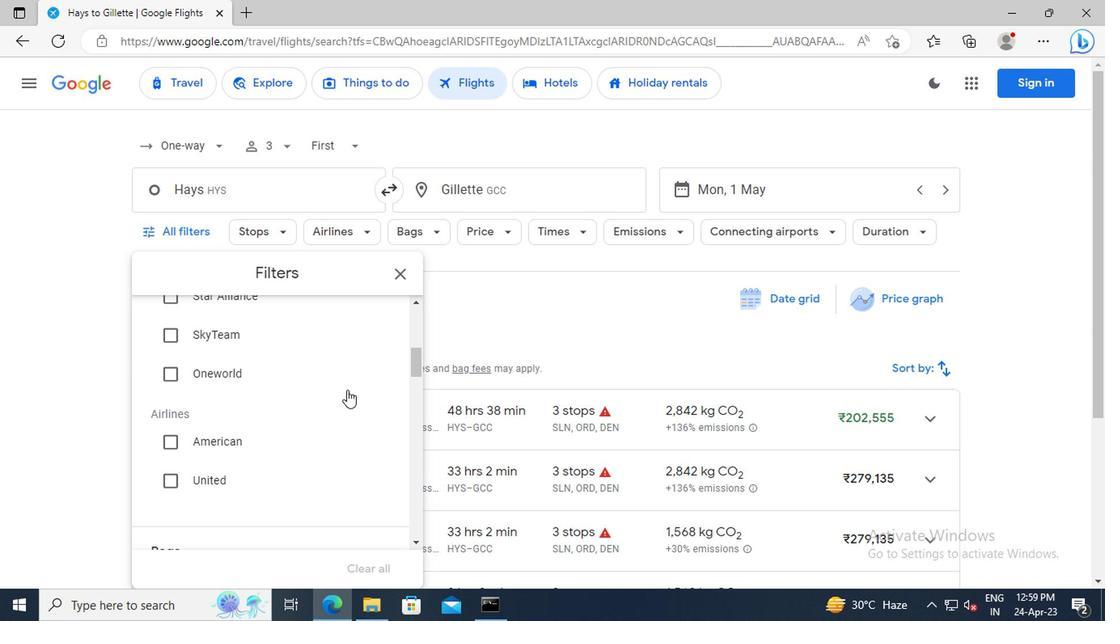 
Action: Mouse scrolled (344, 390) with delta (0, 0)
Screenshot: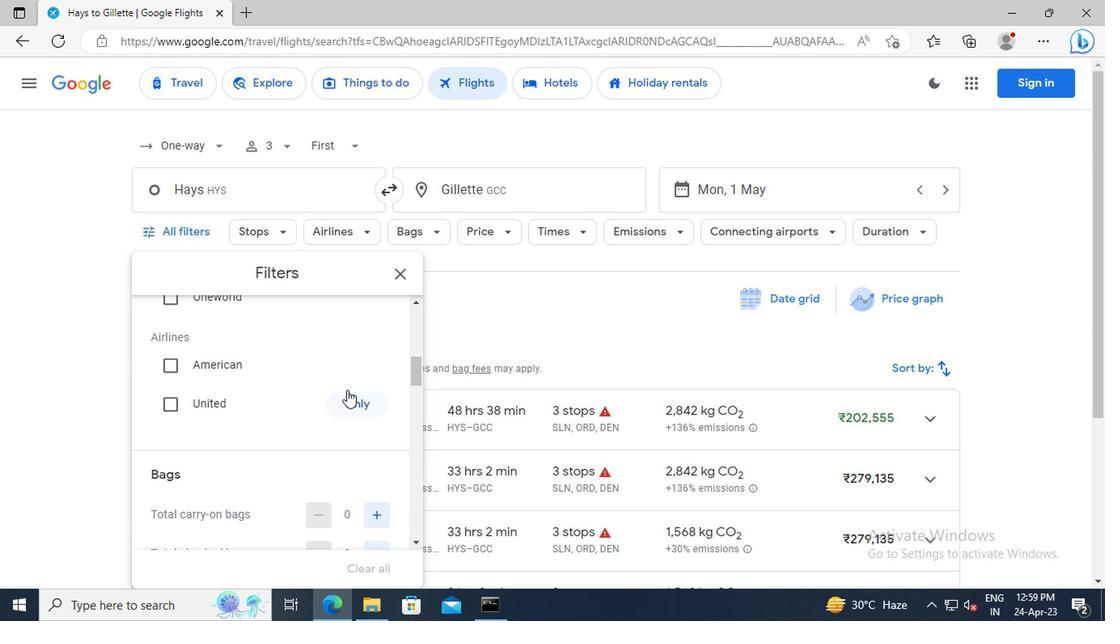 
Action: Mouse moved to (370, 479)
Screenshot: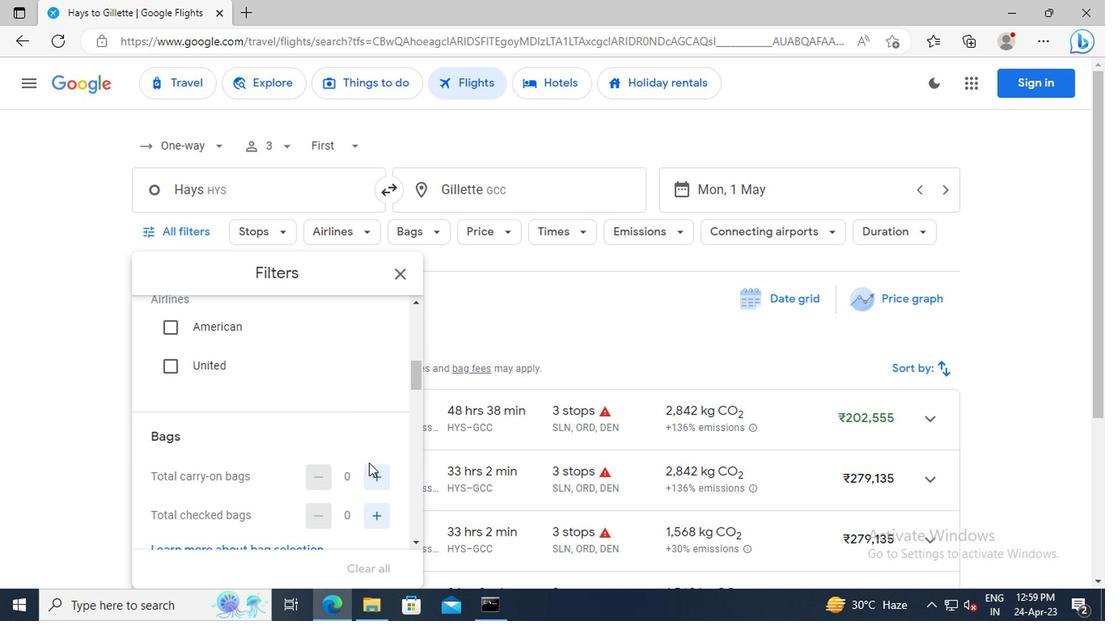 
Action: Mouse pressed left at (370, 479)
Screenshot: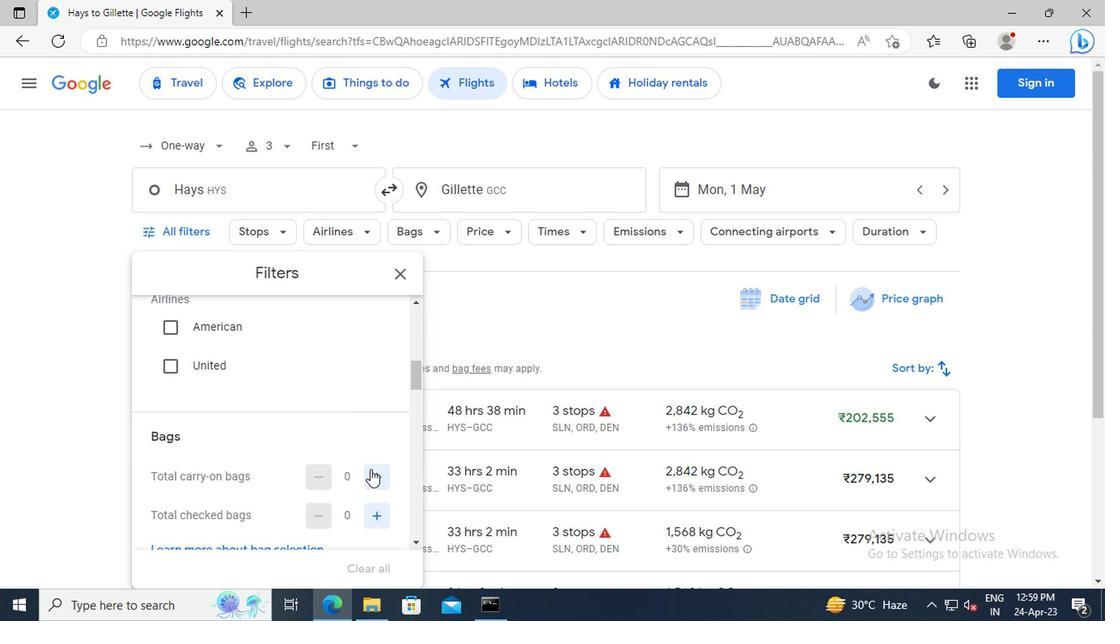 
Action: Mouse moved to (341, 418)
Screenshot: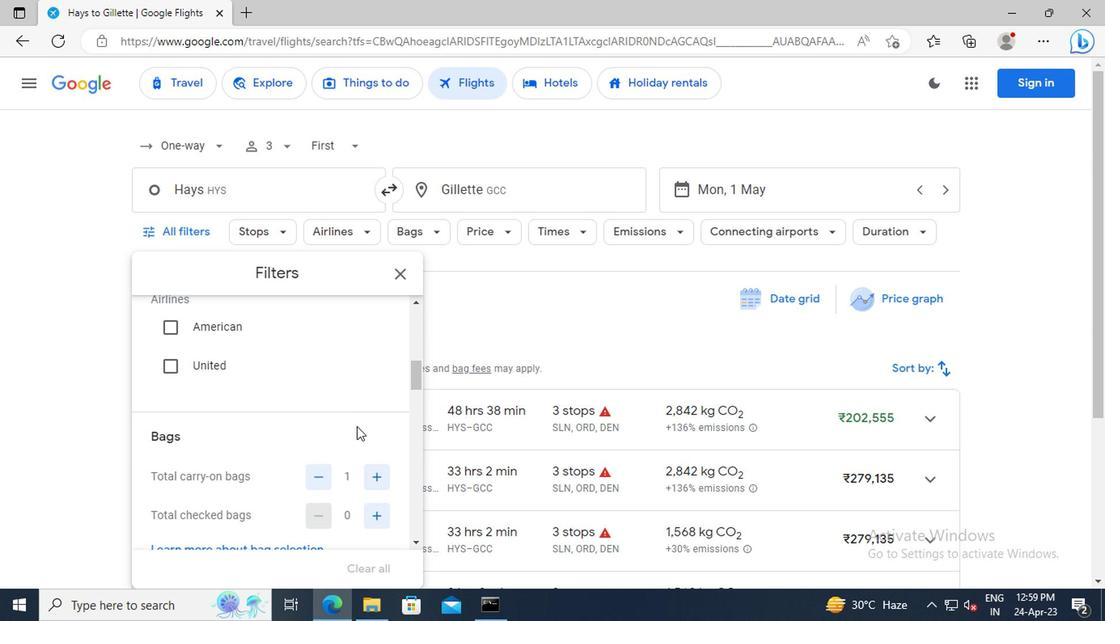 
Action: Mouse scrolled (341, 418) with delta (0, 0)
Screenshot: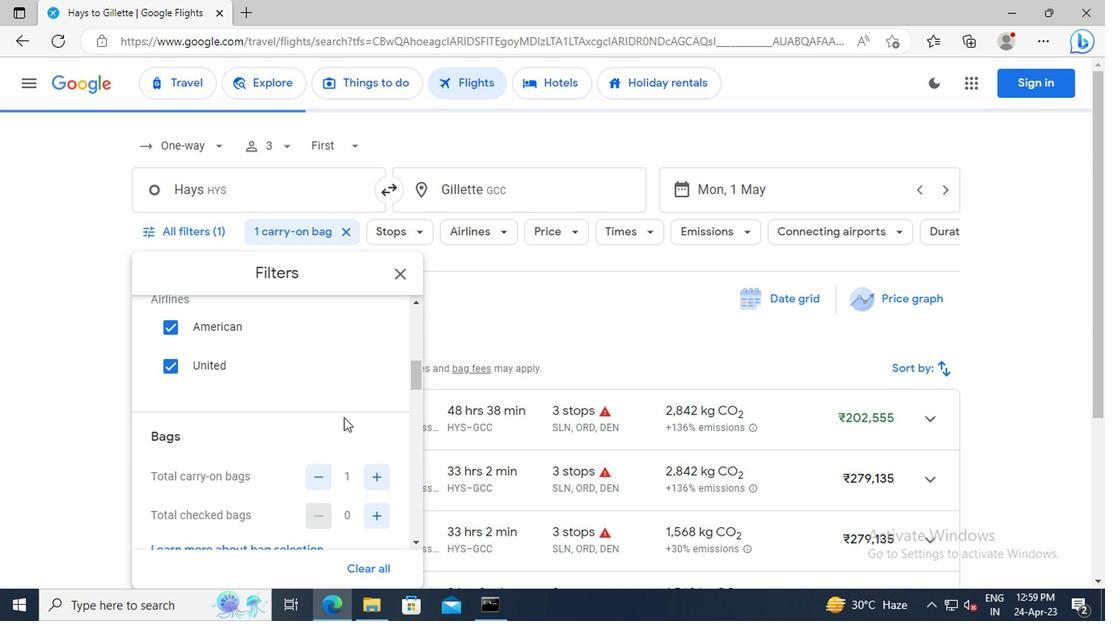 
Action: Mouse scrolled (341, 418) with delta (0, 0)
Screenshot: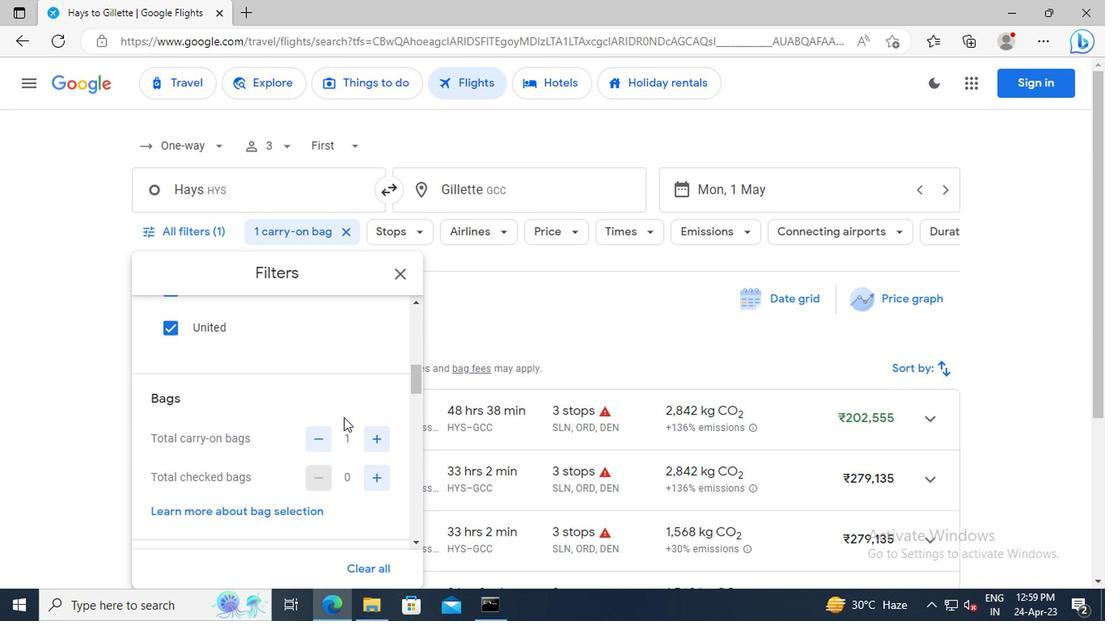 
Action: Mouse scrolled (341, 418) with delta (0, 0)
Screenshot: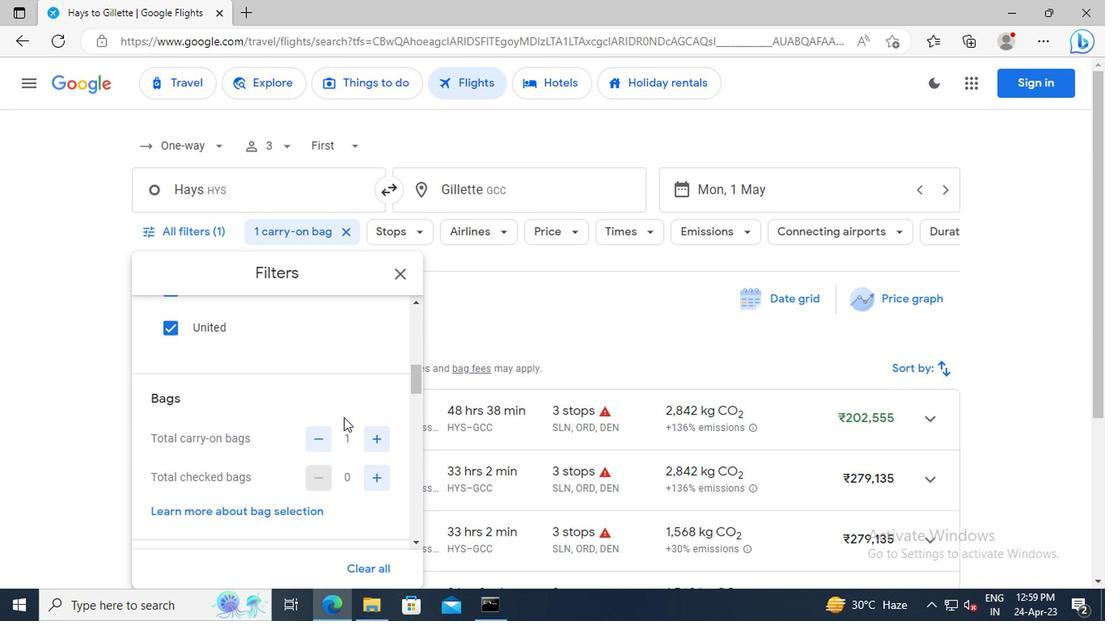 
Action: Mouse scrolled (341, 418) with delta (0, 0)
Screenshot: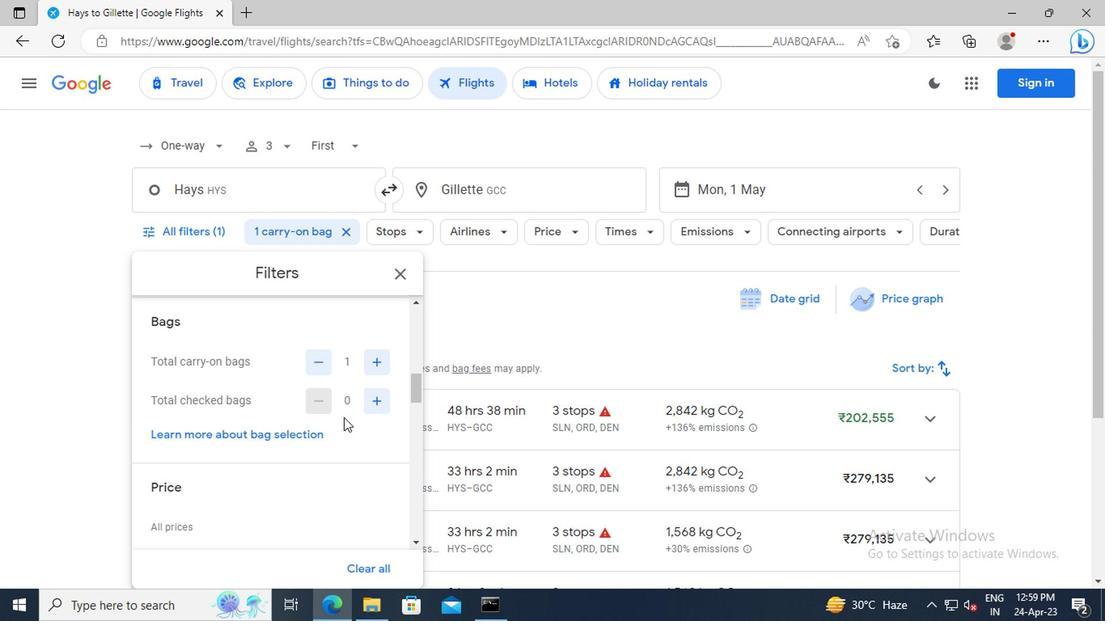 
Action: Mouse scrolled (341, 418) with delta (0, 0)
Screenshot: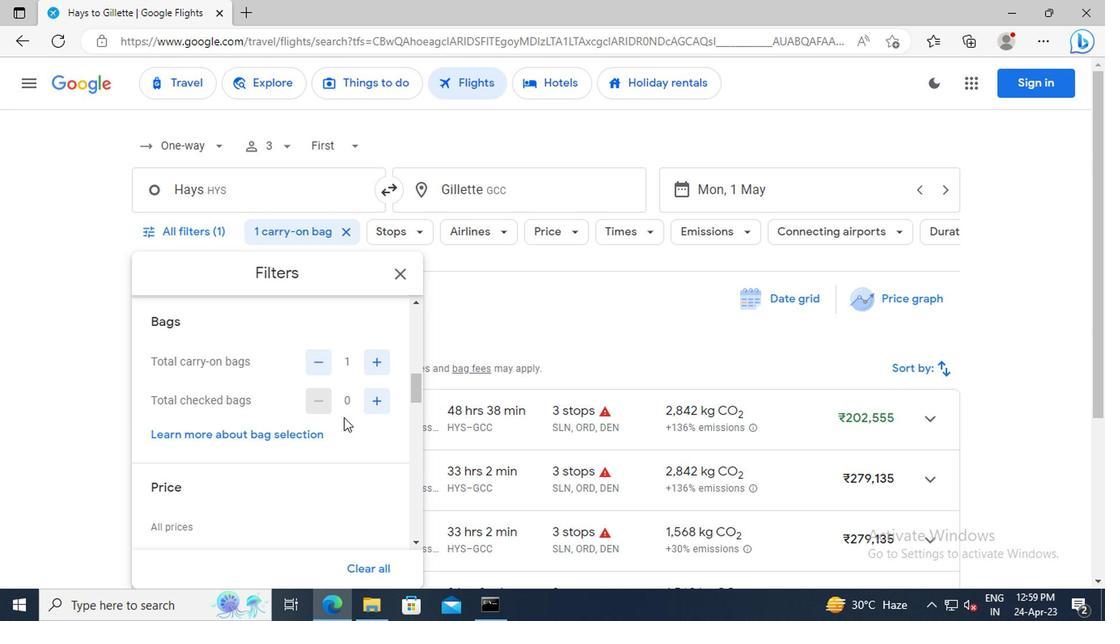 
Action: Mouse scrolled (341, 418) with delta (0, 0)
Screenshot: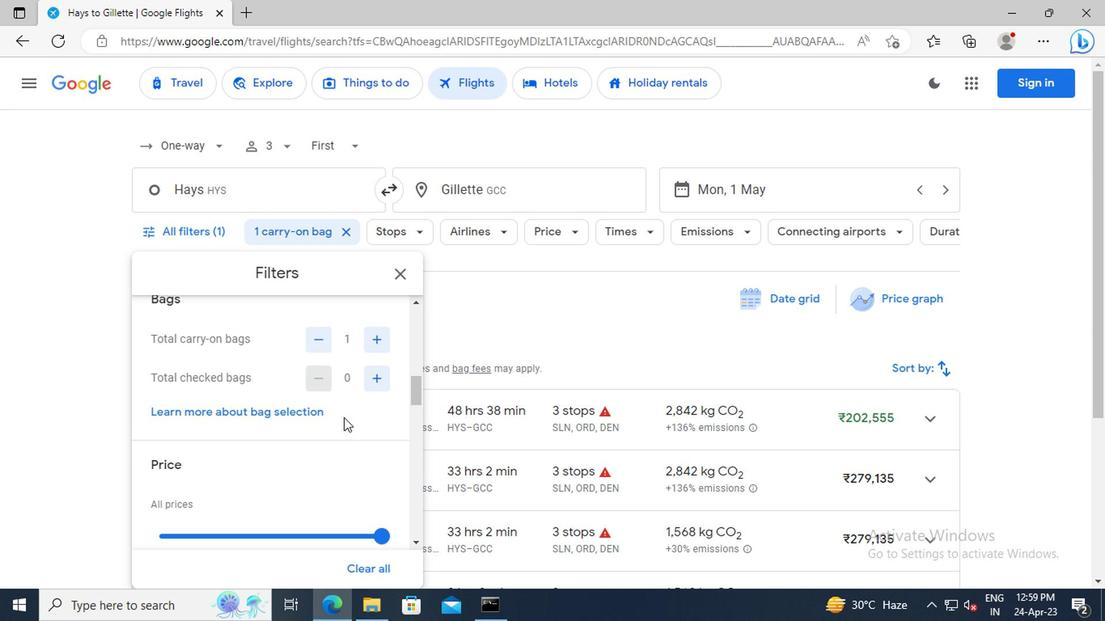 
Action: Mouse moved to (370, 445)
Screenshot: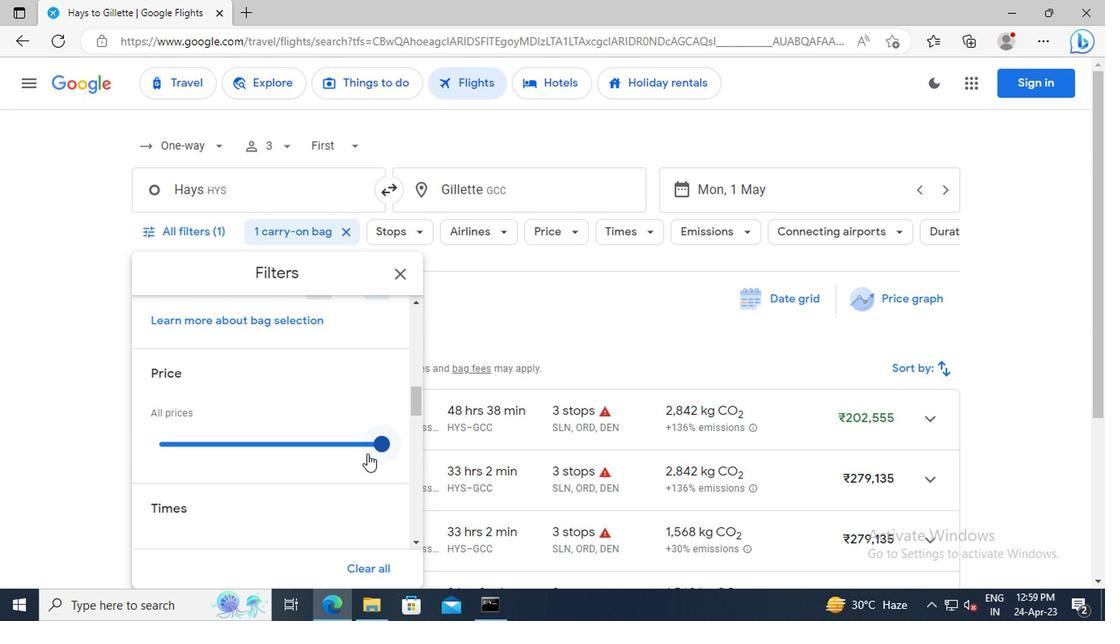 
Action: Mouse pressed left at (370, 445)
Screenshot: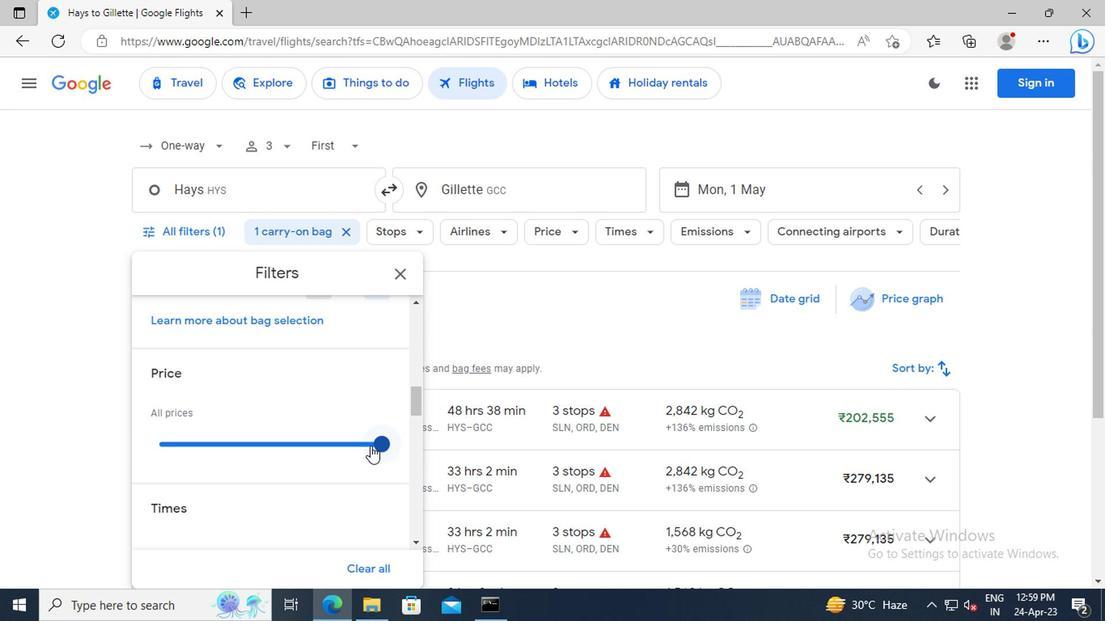 
Action: Mouse moved to (288, 387)
Screenshot: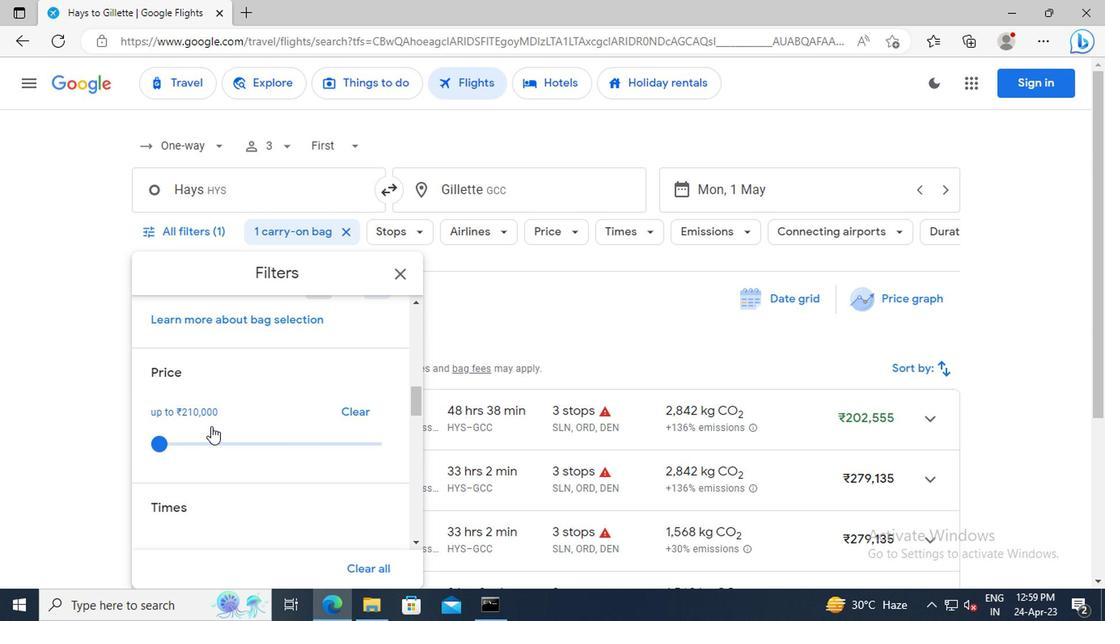 
Action: Mouse scrolled (288, 386) with delta (0, 0)
Screenshot: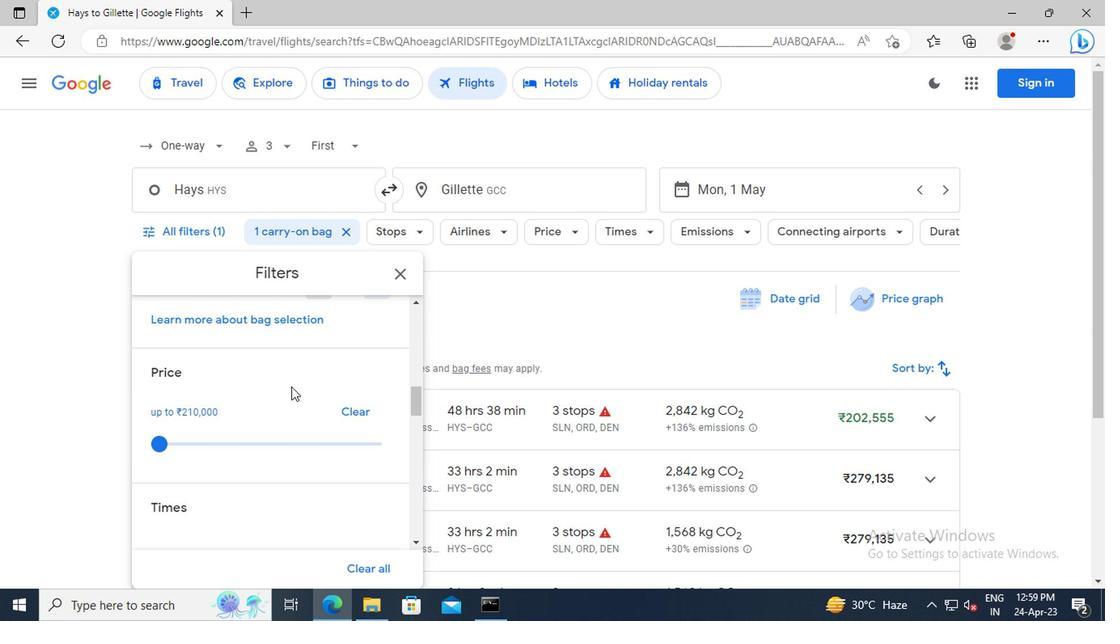 
Action: Mouse scrolled (288, 386) with delta (0, 0)
Screenshot: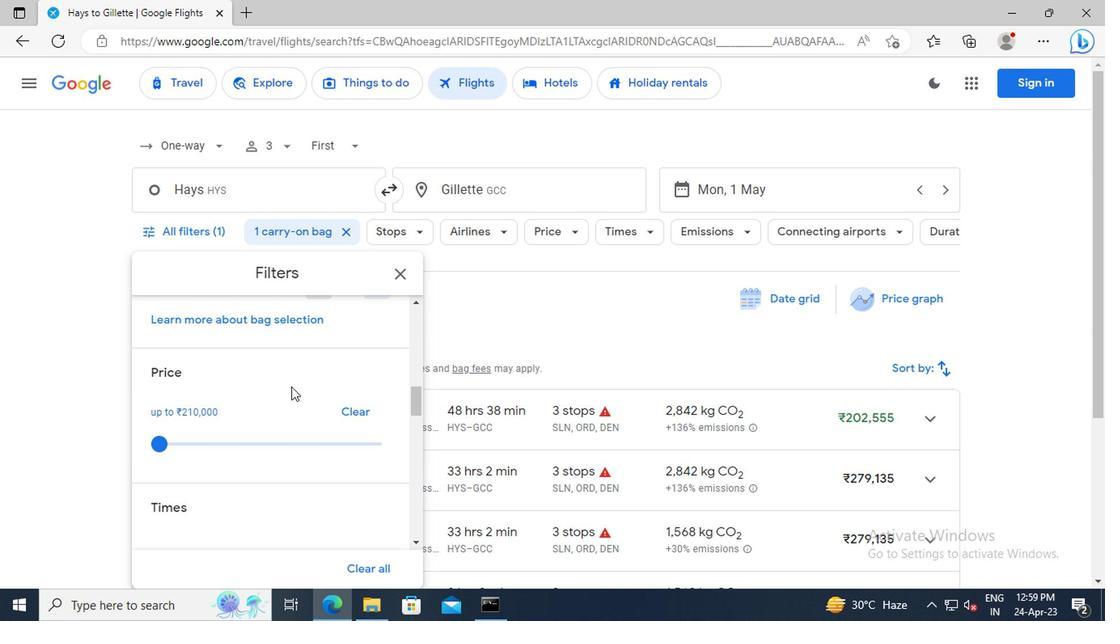 
Action: Mouse scrolled (288, 386) with delta (0, 0)
Screenshot: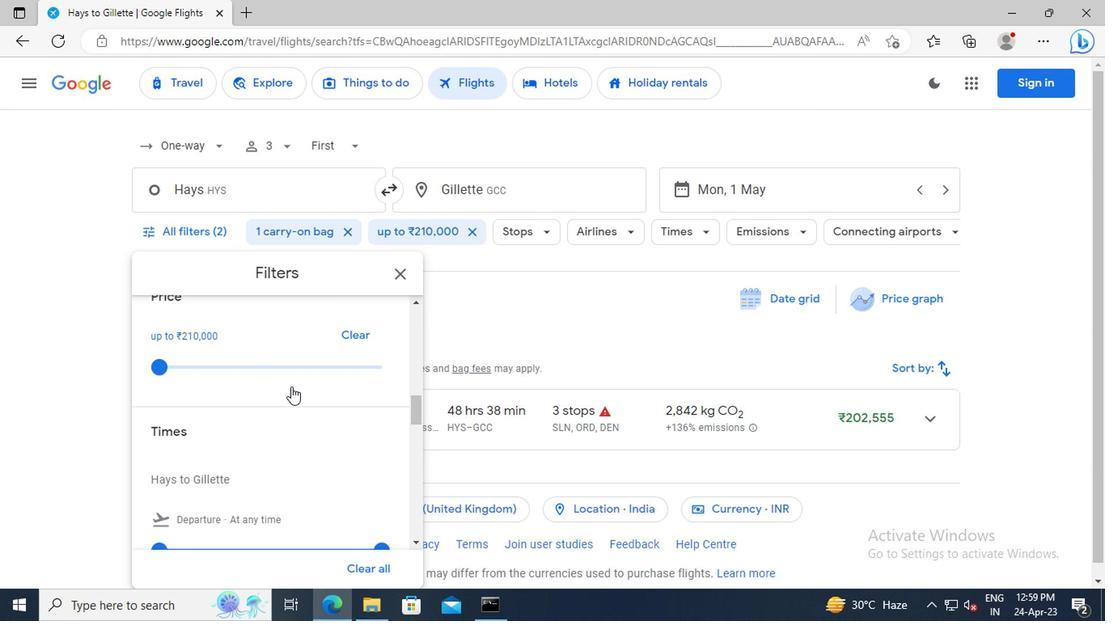 
Action: Mouse scrolled (288, 386) with delta (0, 0)
Screenshot: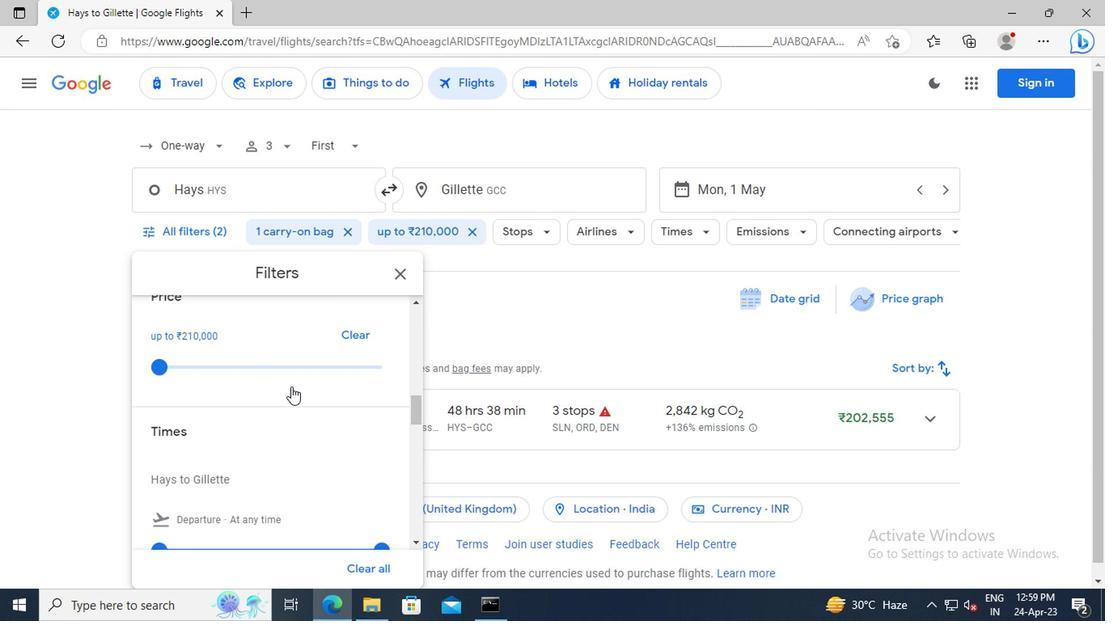 
Action: Mouse scrolled (288, 386) with delta (0, 0)
Screenshot: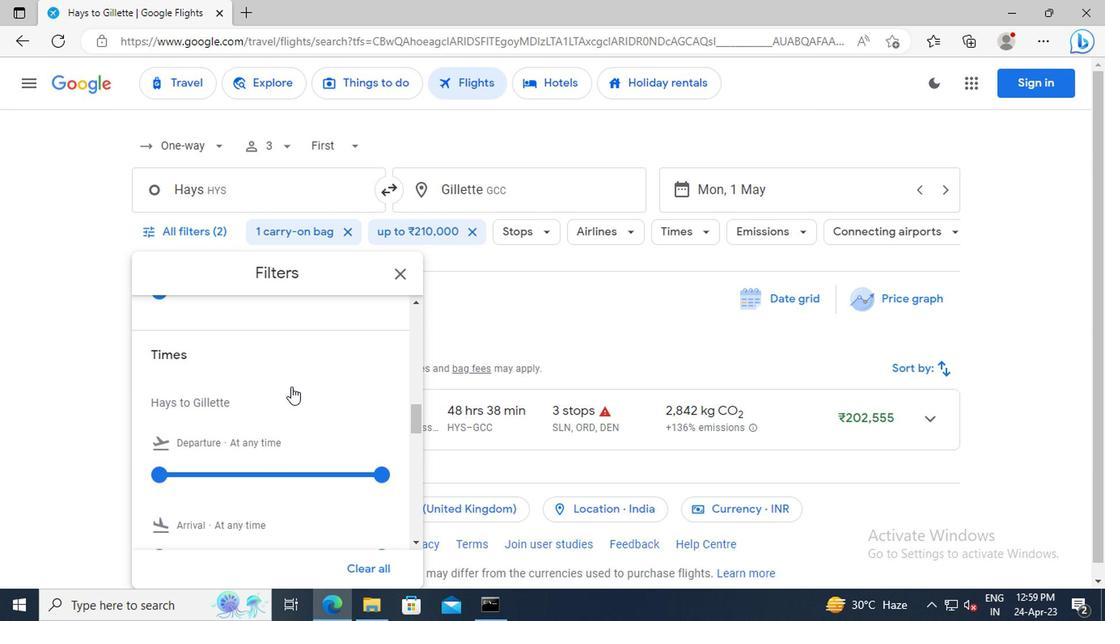 
Action: Mouse moved to (157, 434)
Screenshot: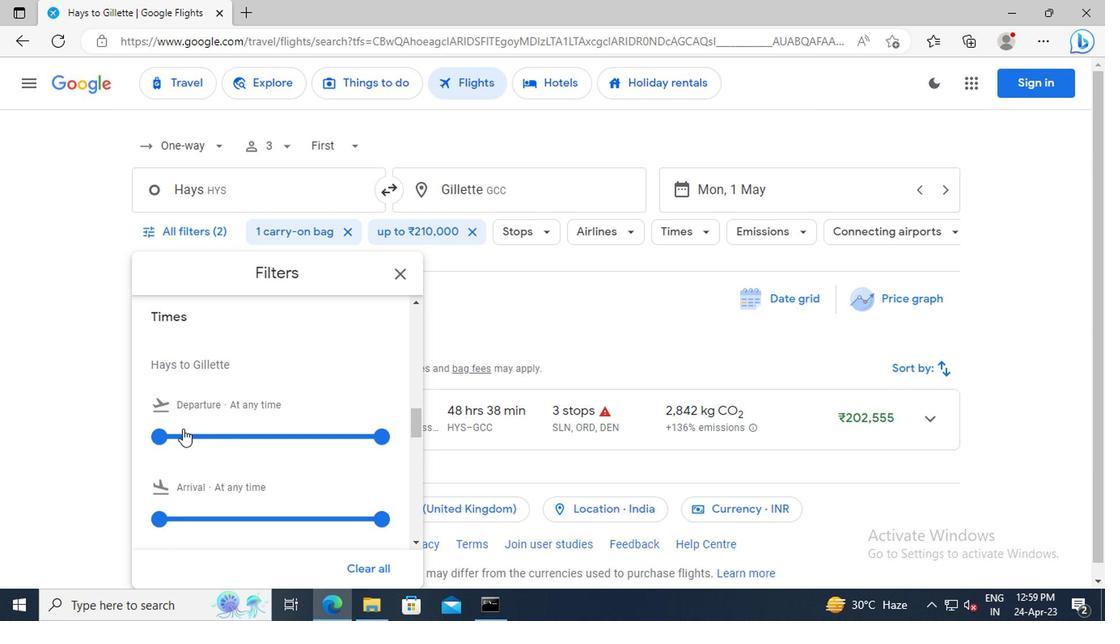 
Action: Mouse pressed left at (157, 434)
Screenshot: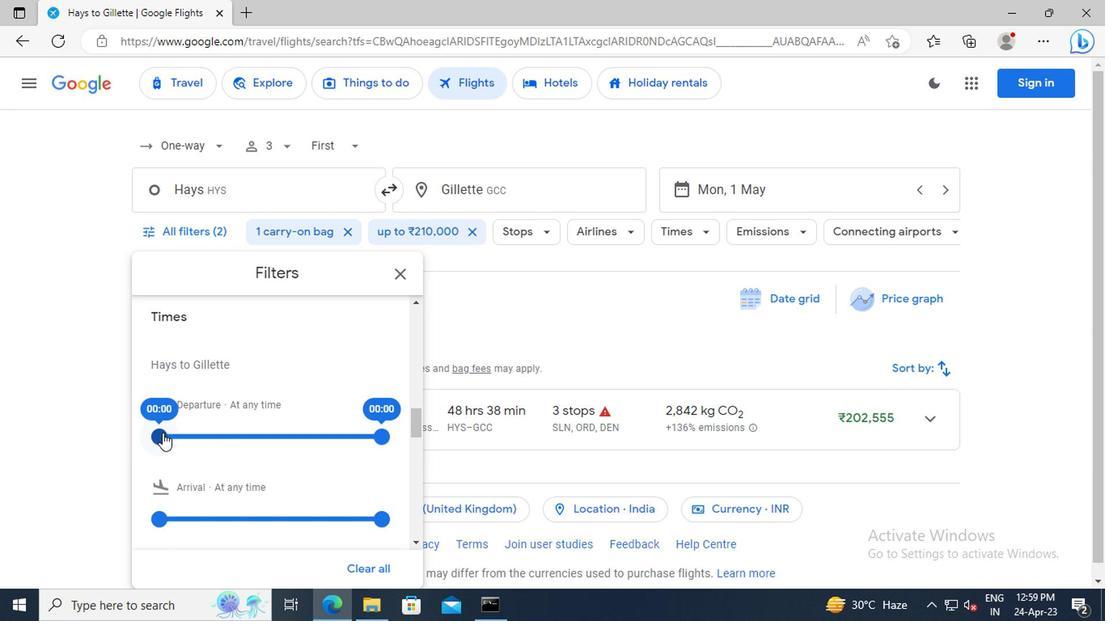 
Action: Mouse moved to (380, 439)
Screenshot: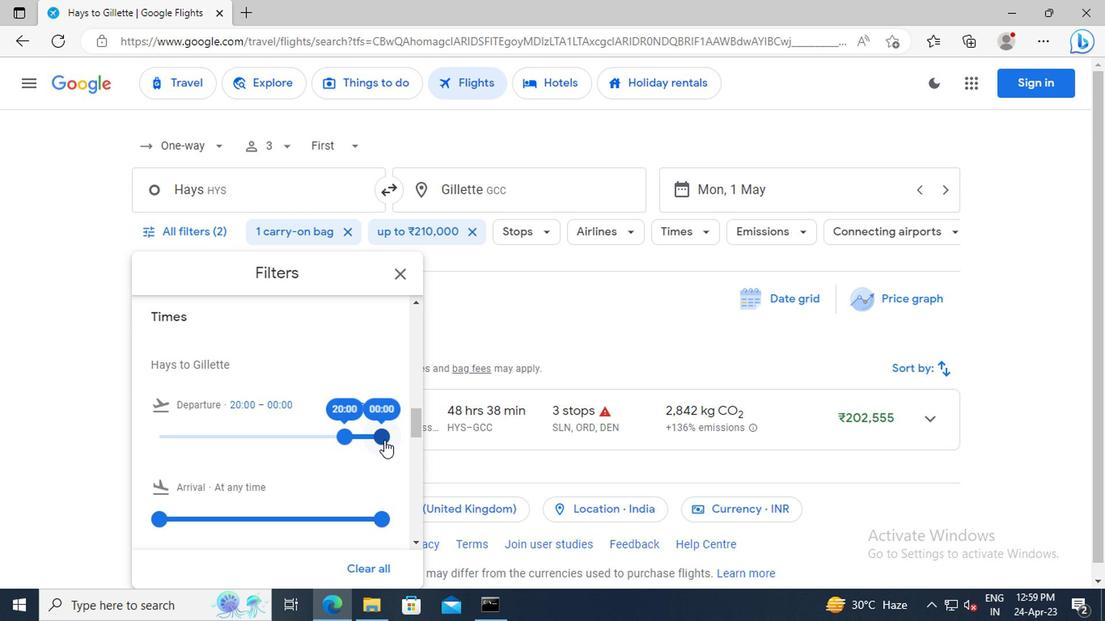
Action: Mouse pressed left at (380, 439)
Screenshot: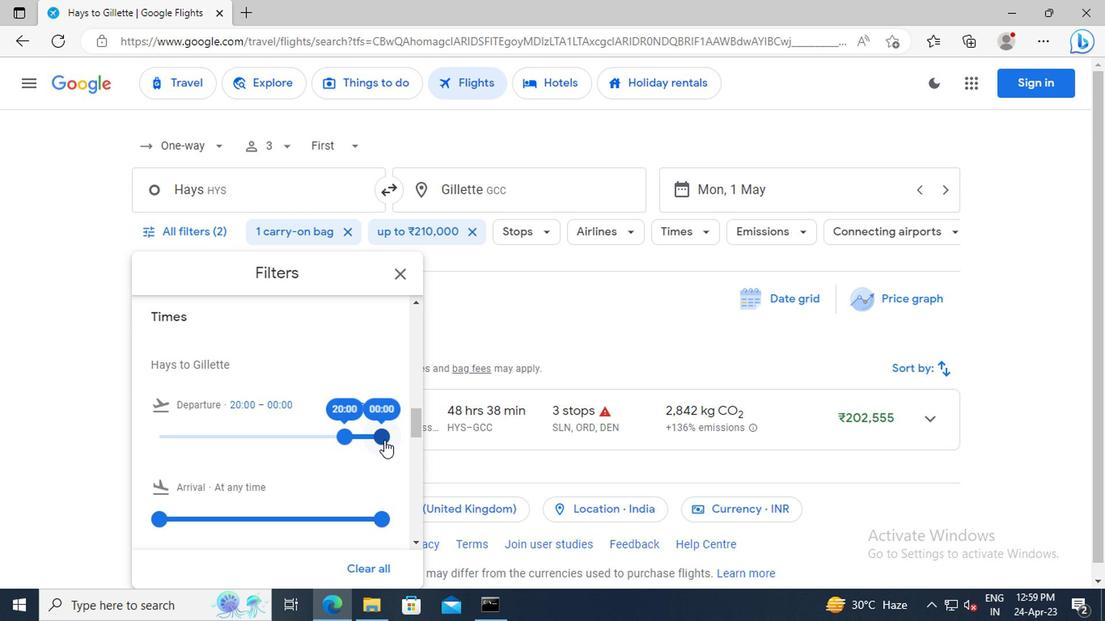
Action: Mouse moved to (397, 277)
Screenshot: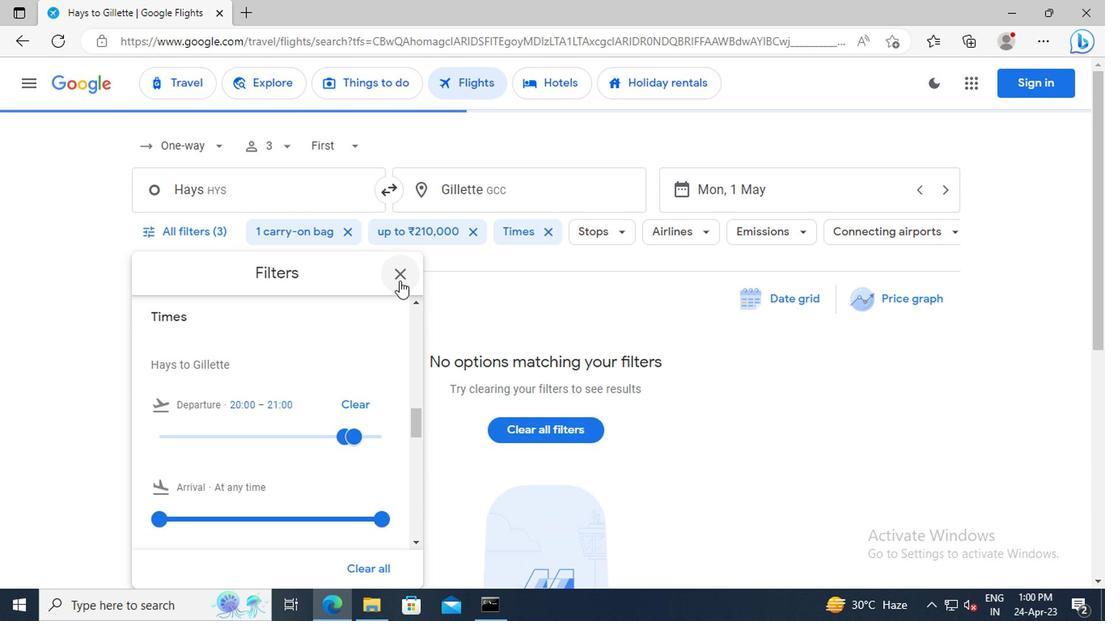 
Action: Mouse pressed left at (397, 277)
Screenshot: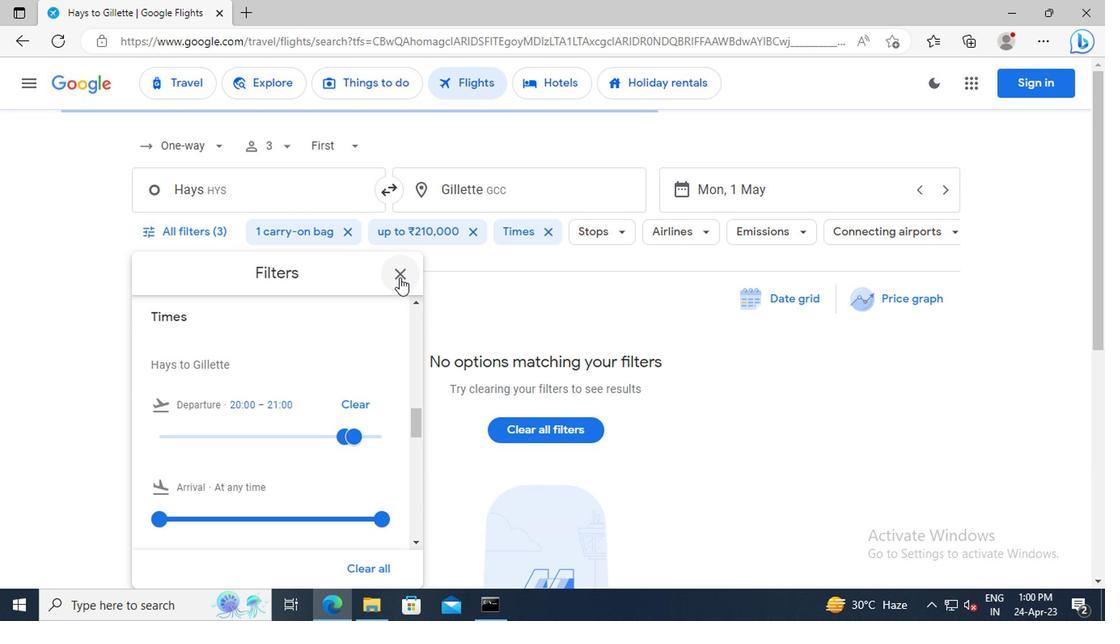 
Action: Mouse moved to (445, 416)
Screenshot: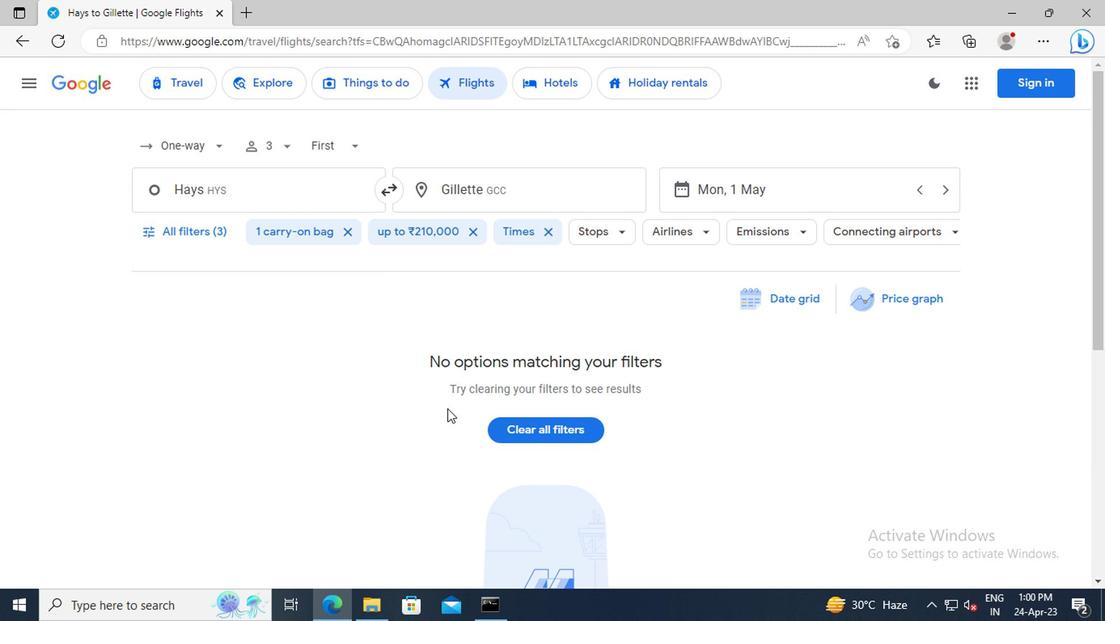 
